 Task: Add an event with the title Second Conference: Industry Trade Show, date '2023/11/19', time 7:50 AM to 9:50 AMand add a description: The PIP Discussion will begin with a clear and concise explanation of the purpose and objectives of the performance improvement process. Participants will have a chance to understand the specific areas of concern and the expectations for improvement. The facilitator will ensure a supportive and non-judgmental environment, fostering open communication and active listening., put the event into Blue category . Add location for the event as: Brussels, Belgium, logged in from the account softage.8@softage.netand send the event invitation to softage.7@softage.net and softage.9@softage.net. Set a reminder for the event 1 hour before
Action: Mouse moved to (141, 168)
Screenshot: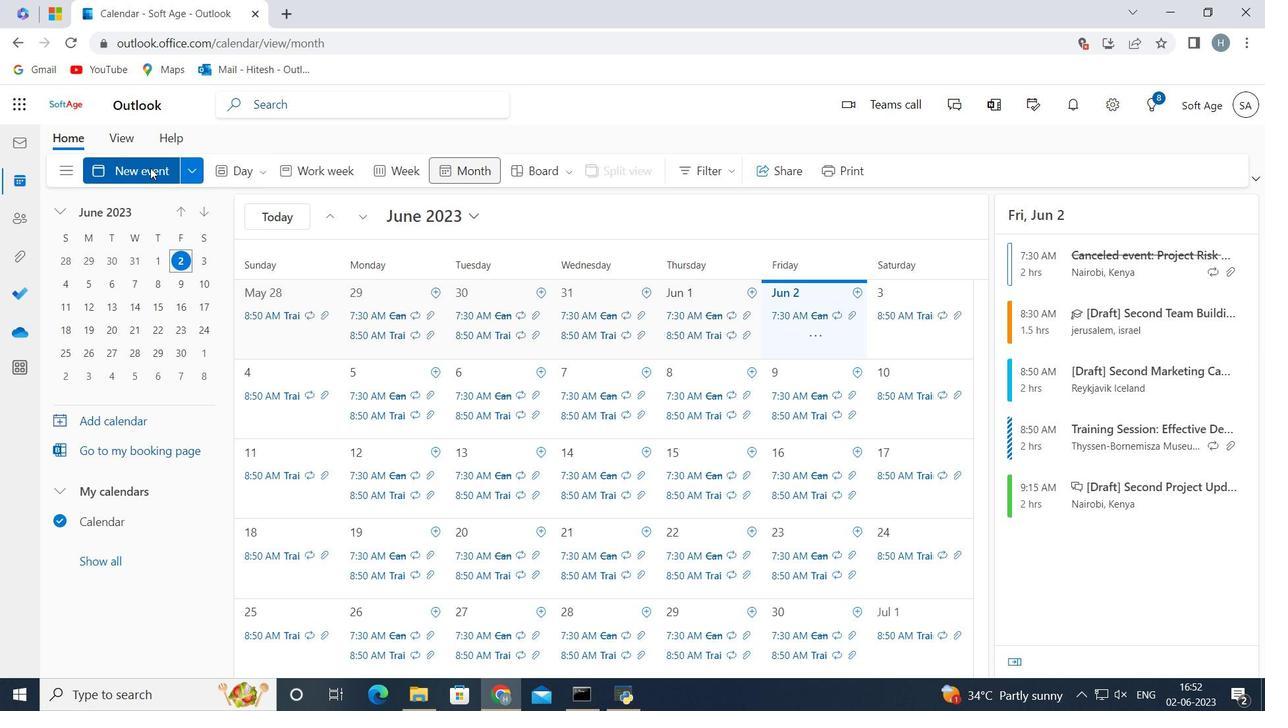
Action: Mouse pressed left at (141, 168)
Screenshot: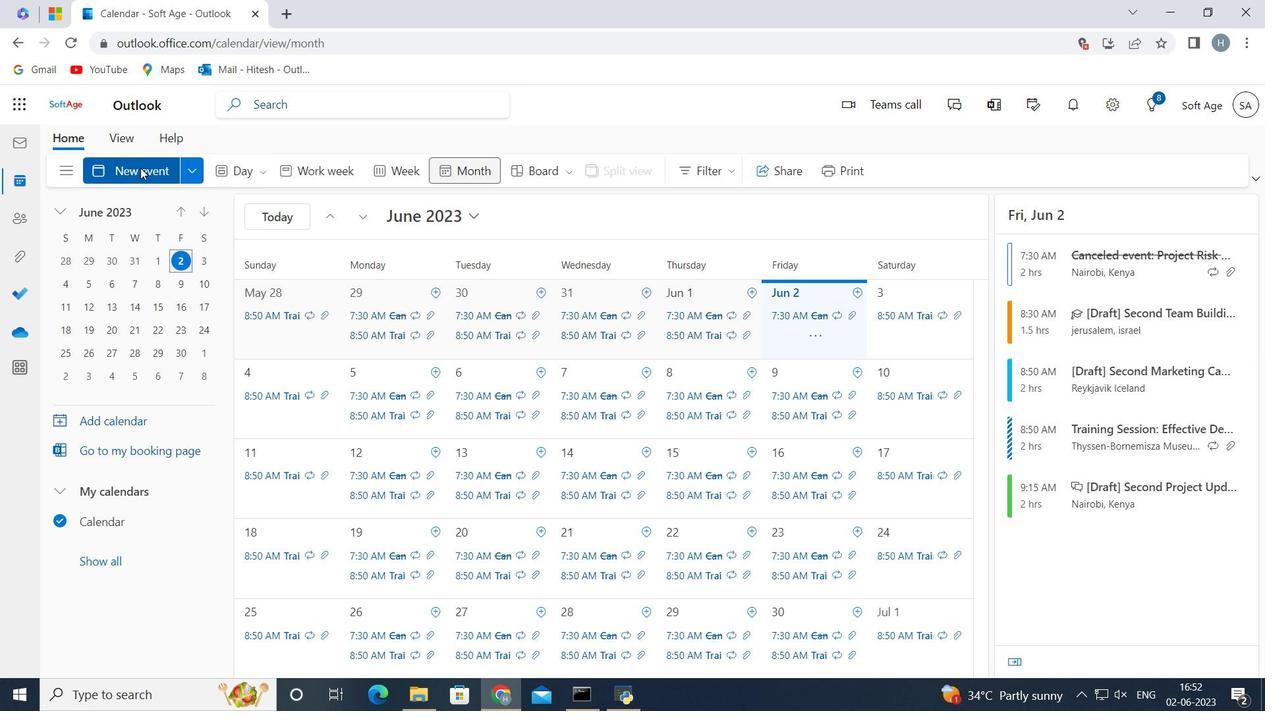 
Action: Mouse moved to (324, 270)
Screenshot: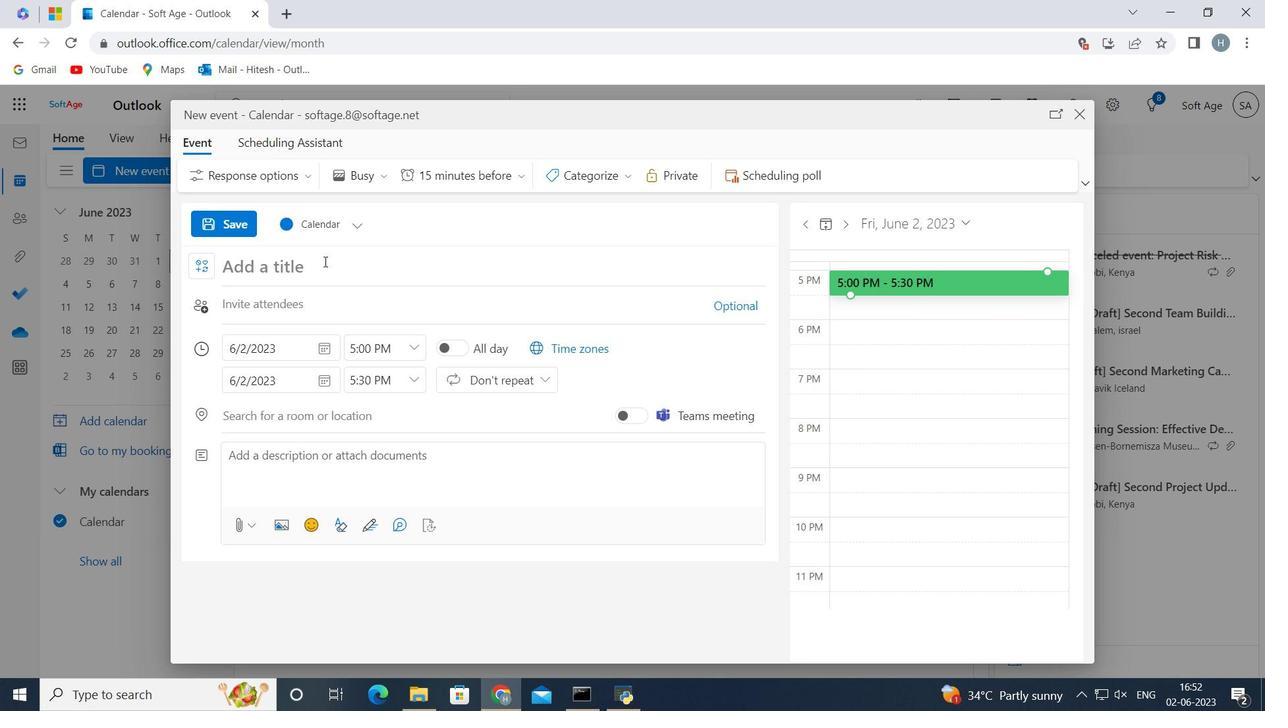 
Action: Key pressed <Key.shift>Second<Key.space><Key.shift>Conference<Key.shift_r>:<Key.space><Key.shift>Industry<Key.space><Key.shift>Trade<Key.space><Key.shift>Show<Key.space>
Screenshot: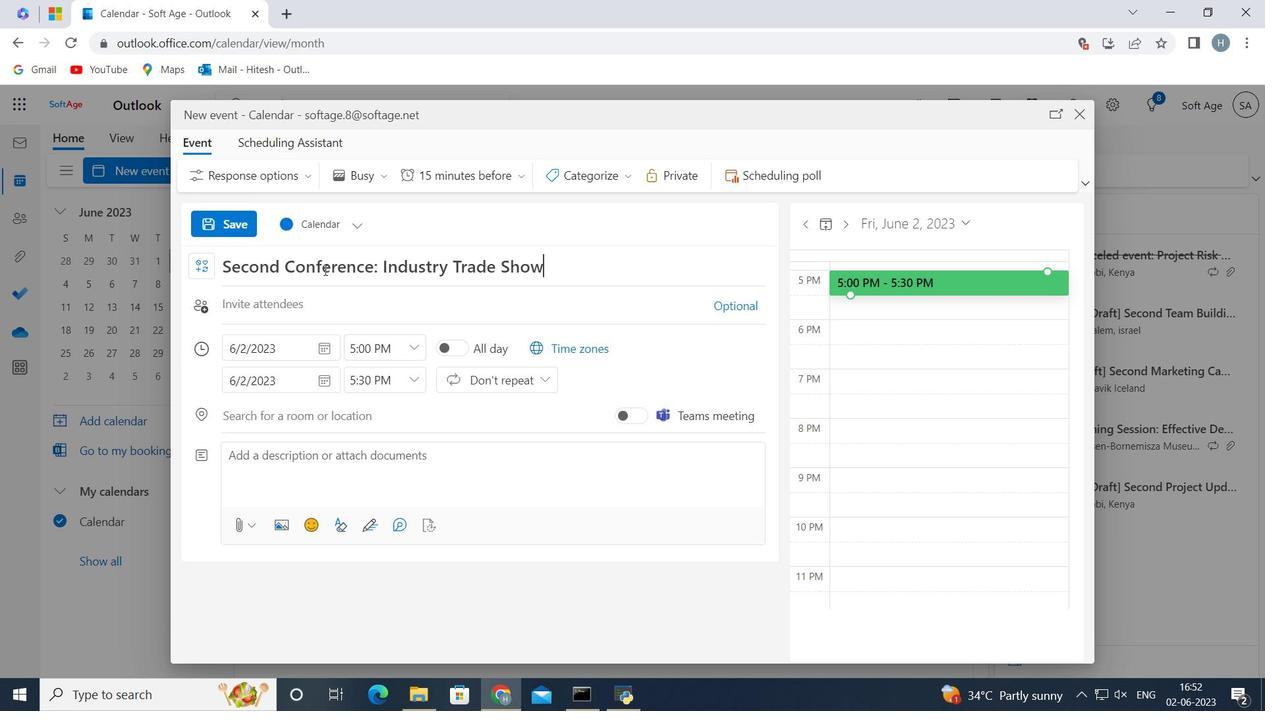 
Action: Mouse moved to (322, 346)
Screenshot: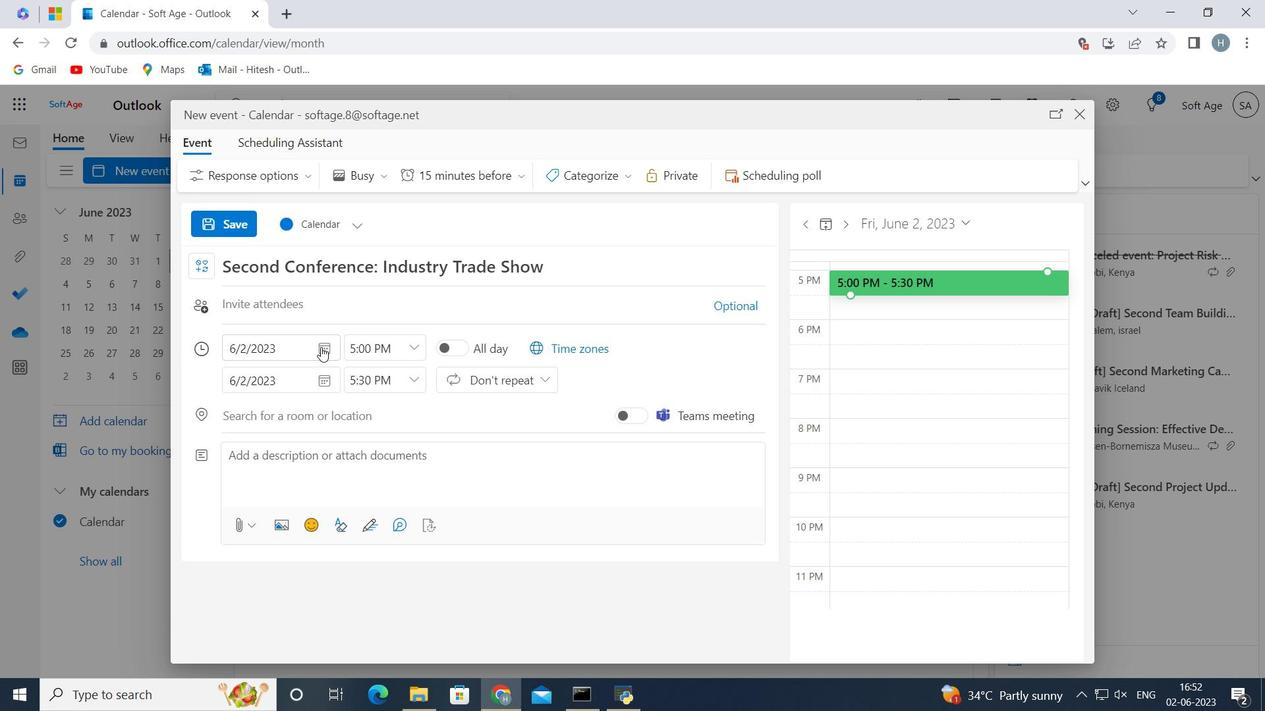 
Action: Mouse pressed left at (322, 346)
Screenshot: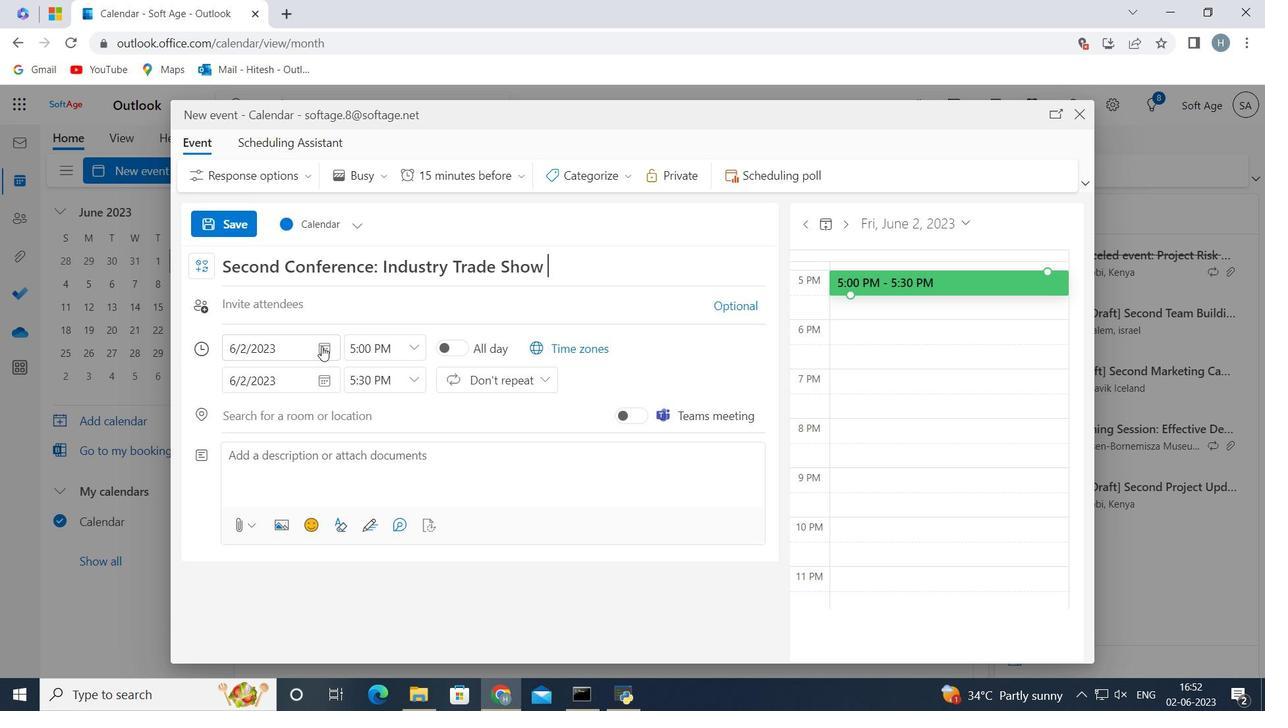 
Action: Mouse moved to (381, 382)
Screenshot: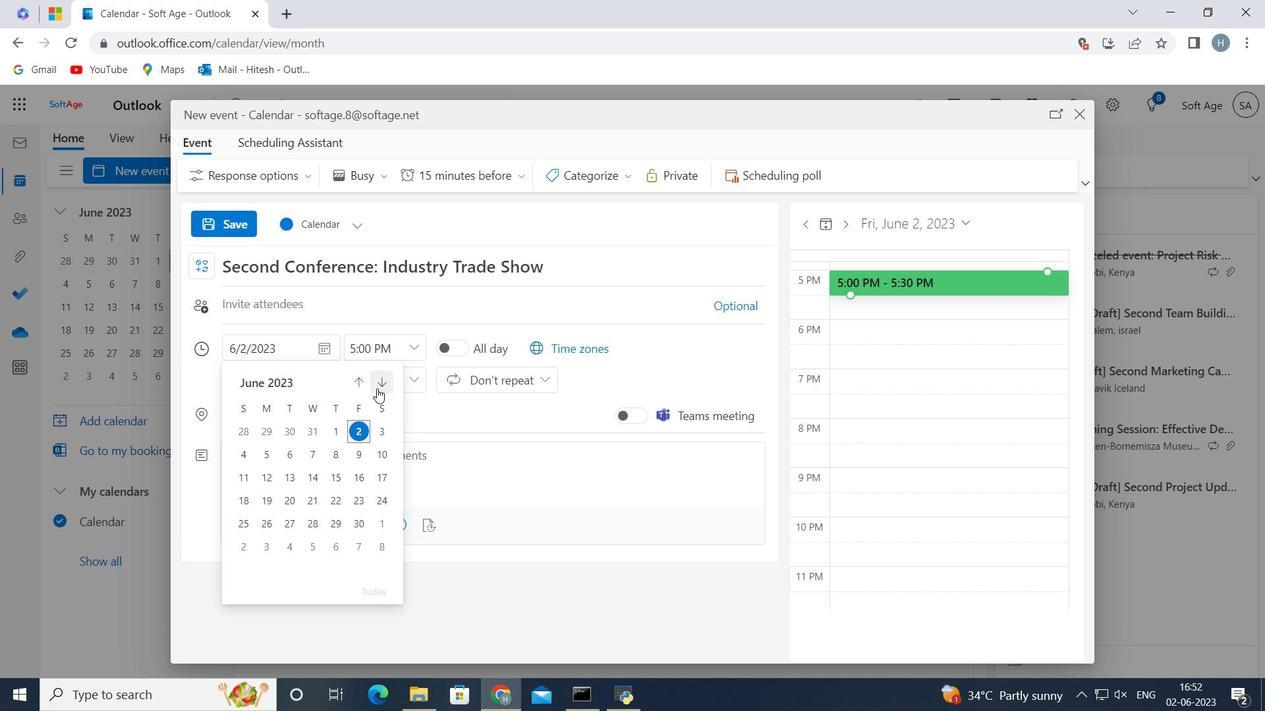 
Action: Mouse pressed left at (381, 382)
Screenshot: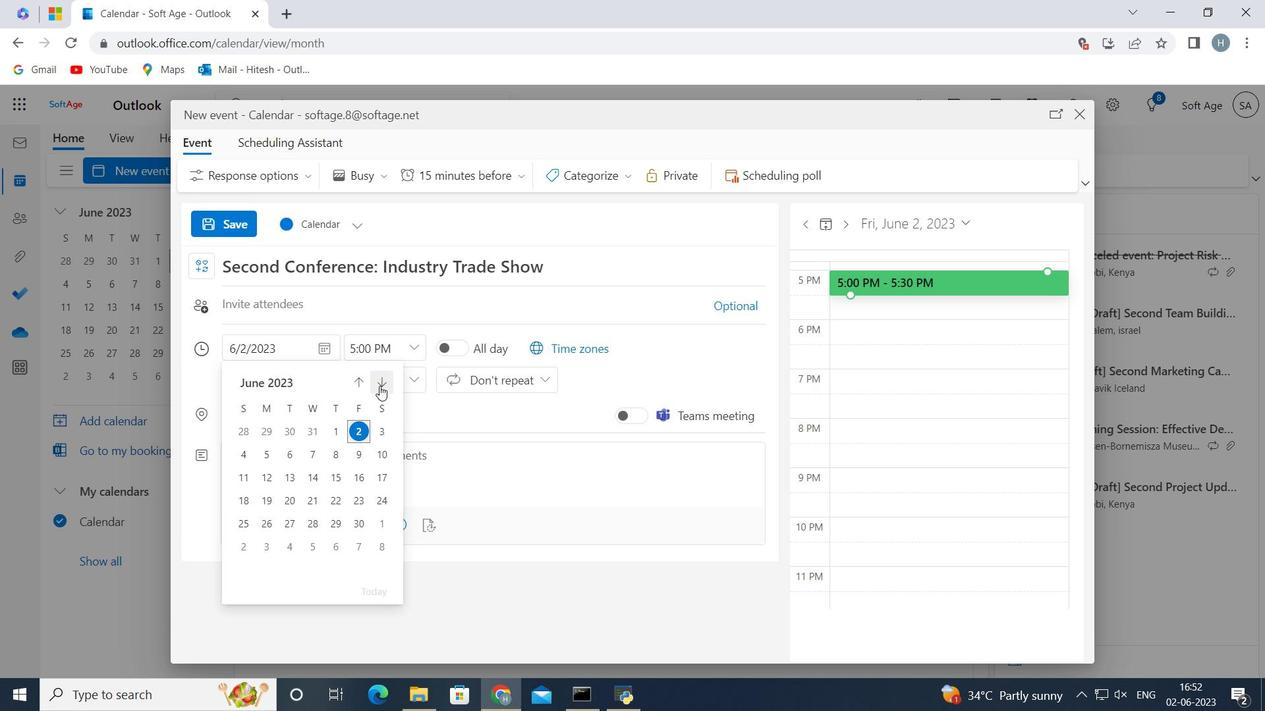 
Action: Mouse pressed left at (381, 382)
Screenshot: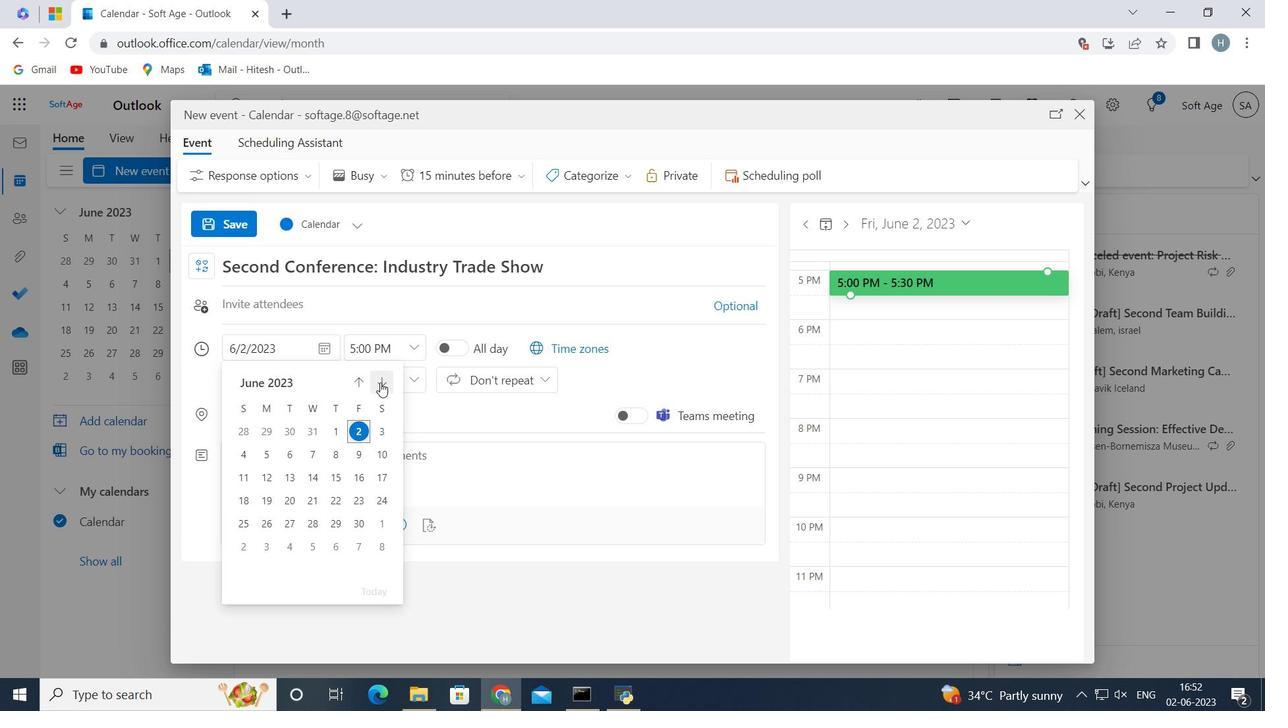 
Action: Mouse pressed left at (381, 382)
Screenshot: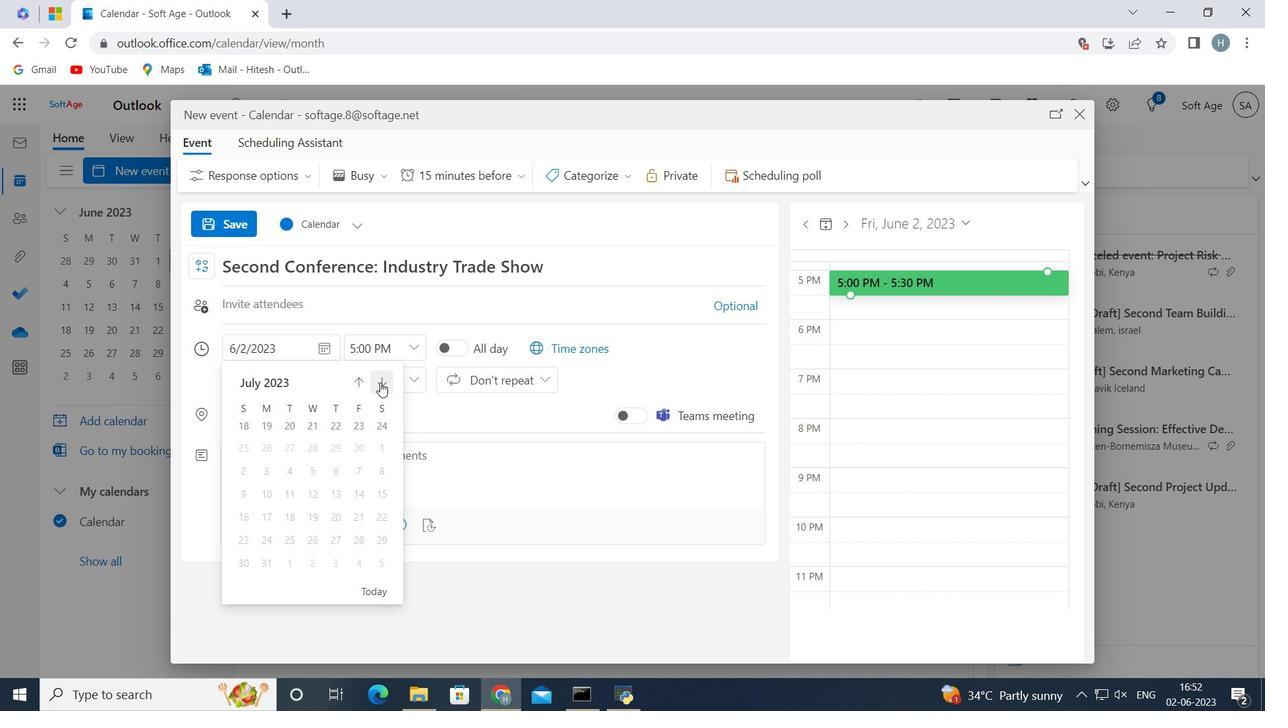 
Action: Mouse pressed left at (381, 382)
Screenshot: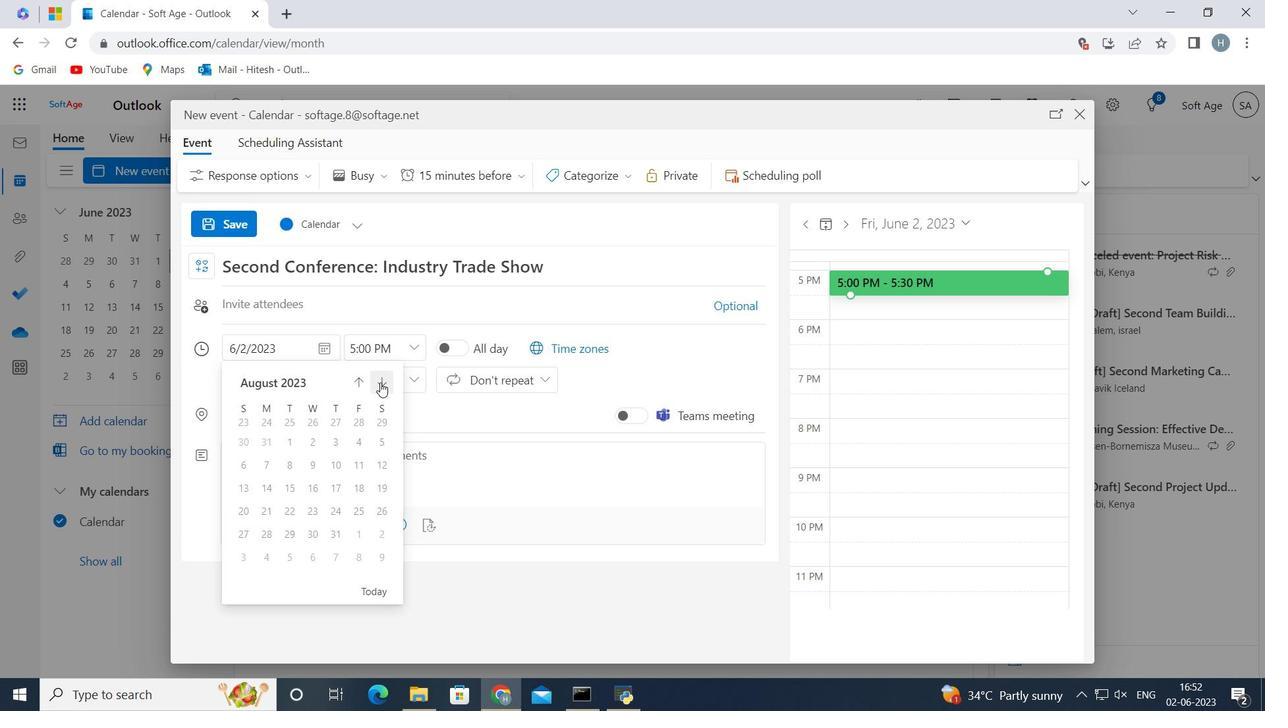 
Action: Mouse pressed left at (381, 382)
Screenshot: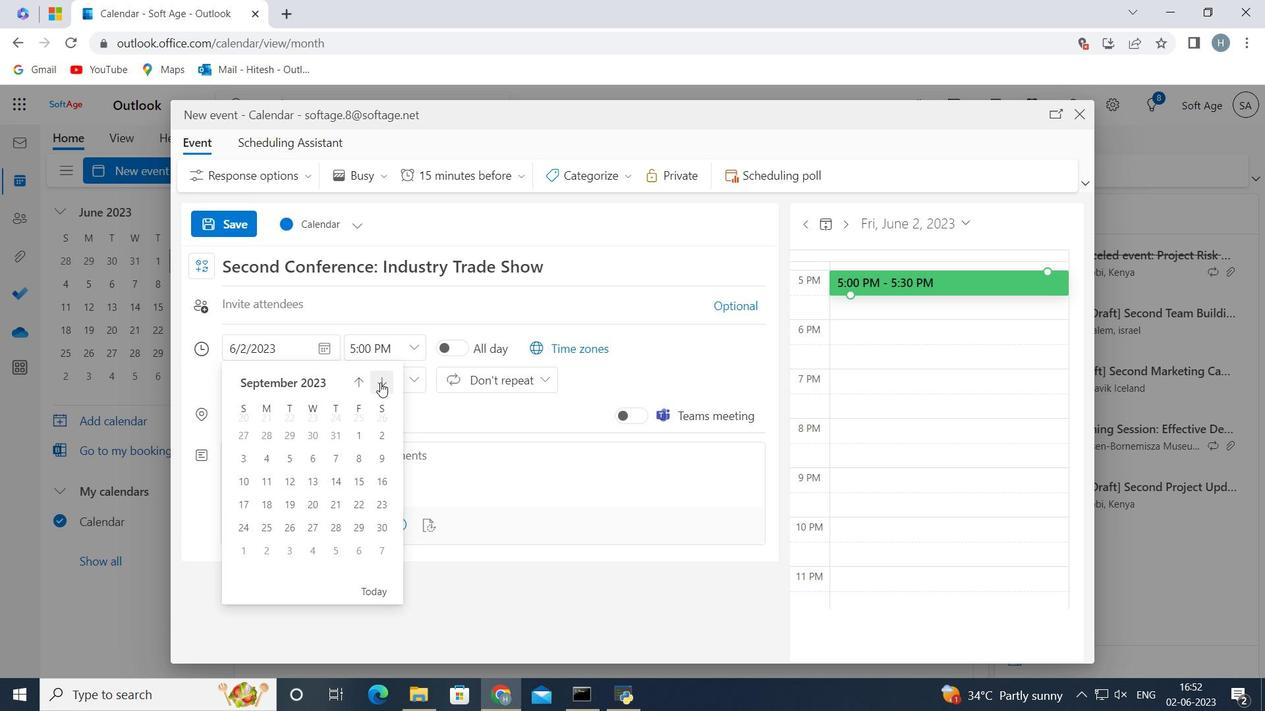 
Action: Mouse moved to (245, 505)
Screenshot: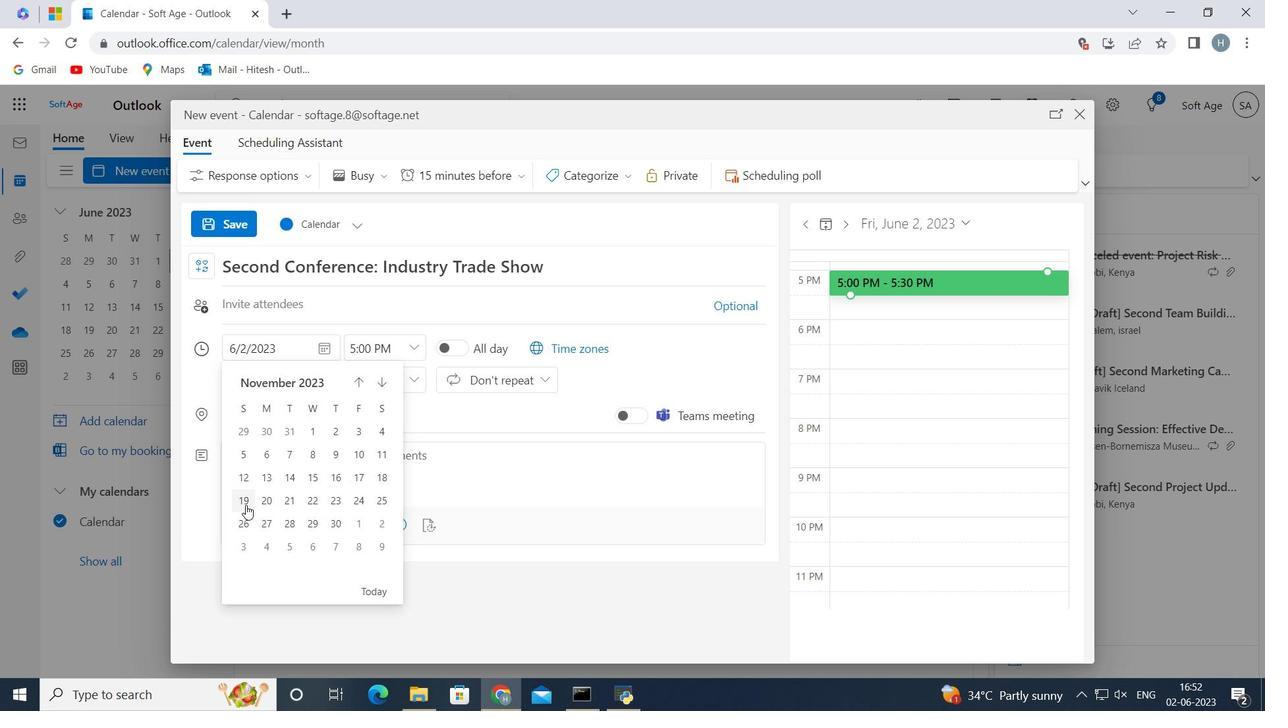 
Action: Mouse pressed left at (245, 505)
Screenshot: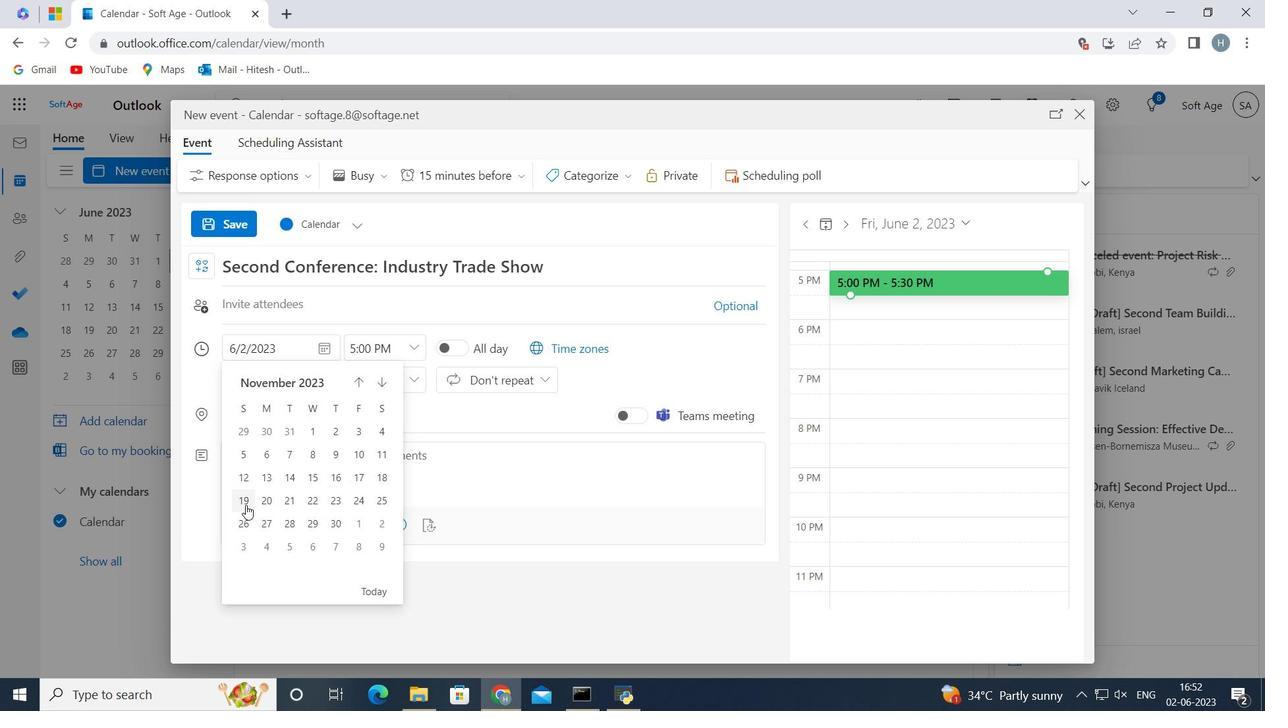 
Action: Mouse moved to (416, 352)
Screenshot: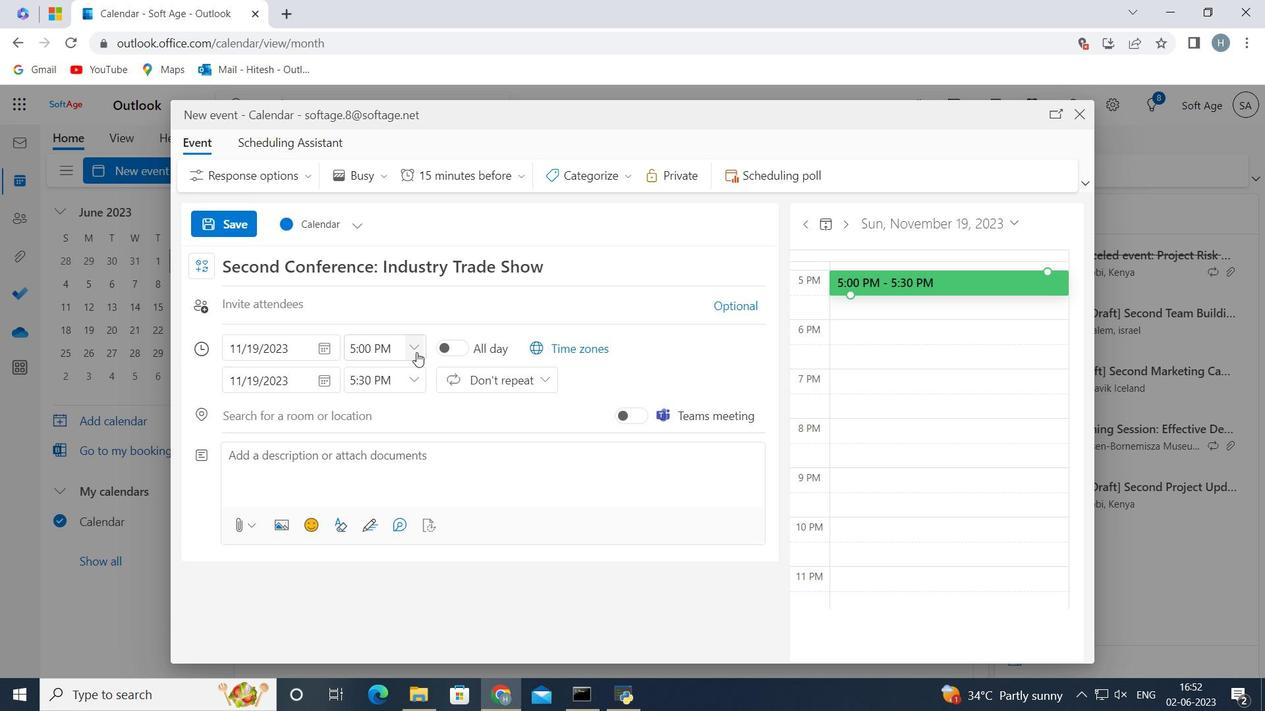 
Action: Mouse pressed left at (416, 352)
Screenshot: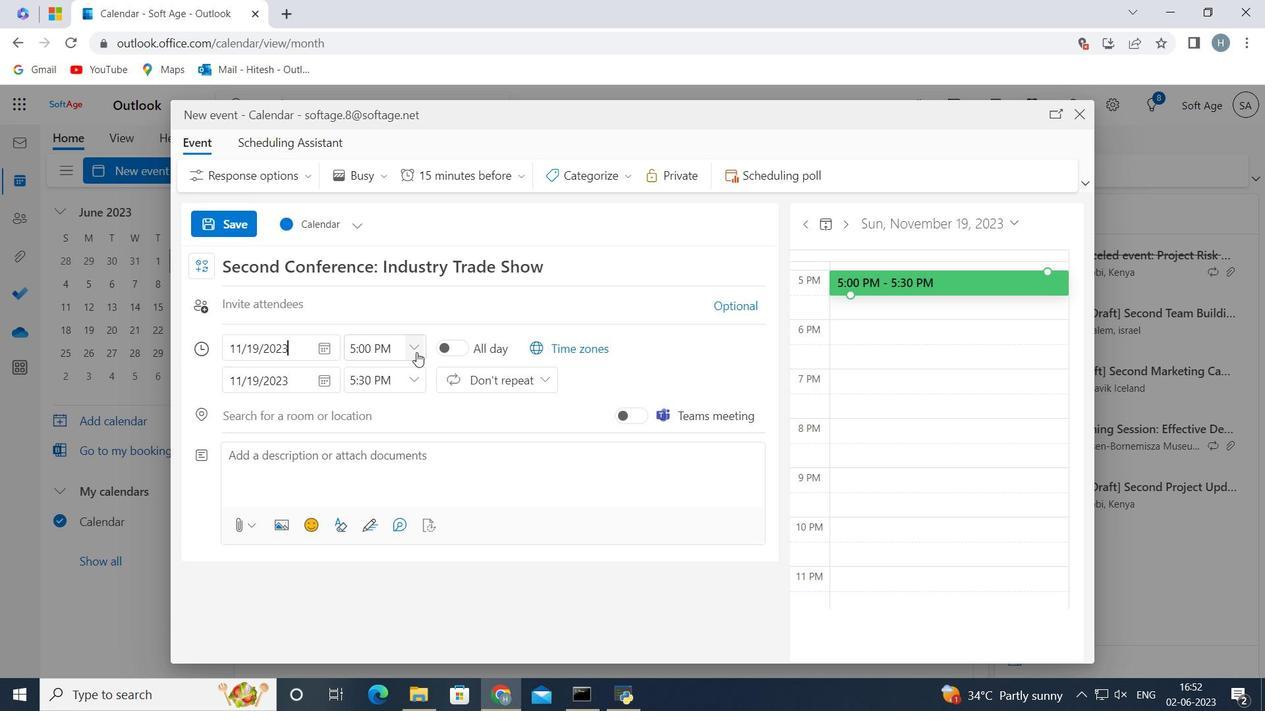 
Action: Mouse moved to (436, 439)
Screenshot: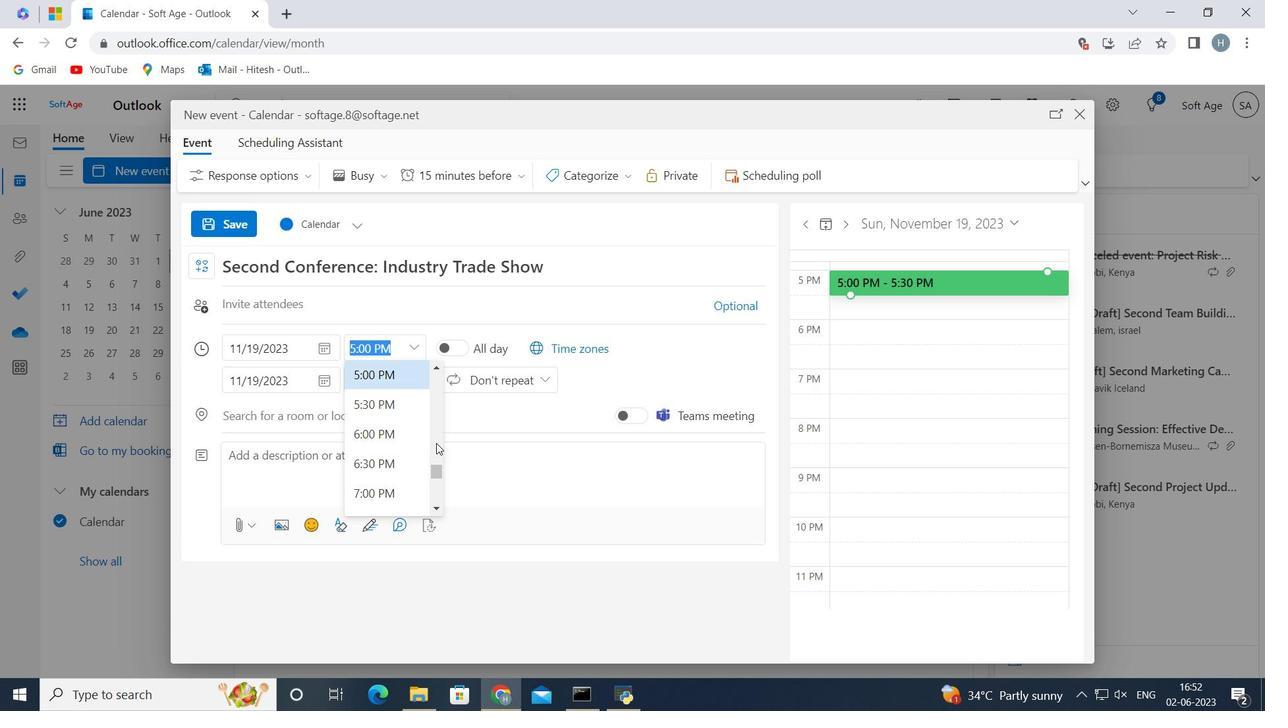 
Action: Mouse pressed left at (436, 439)
Screenshot: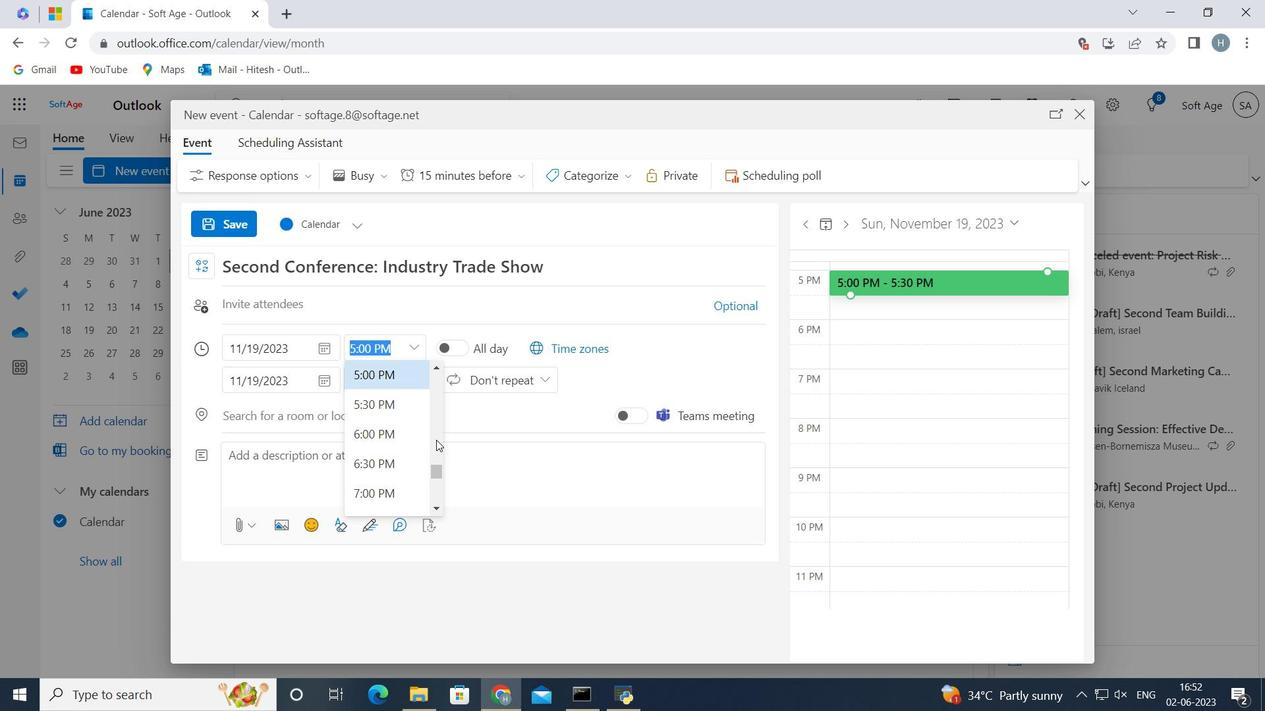 
Action: Mouse moved to (436, 415)
Screenshot: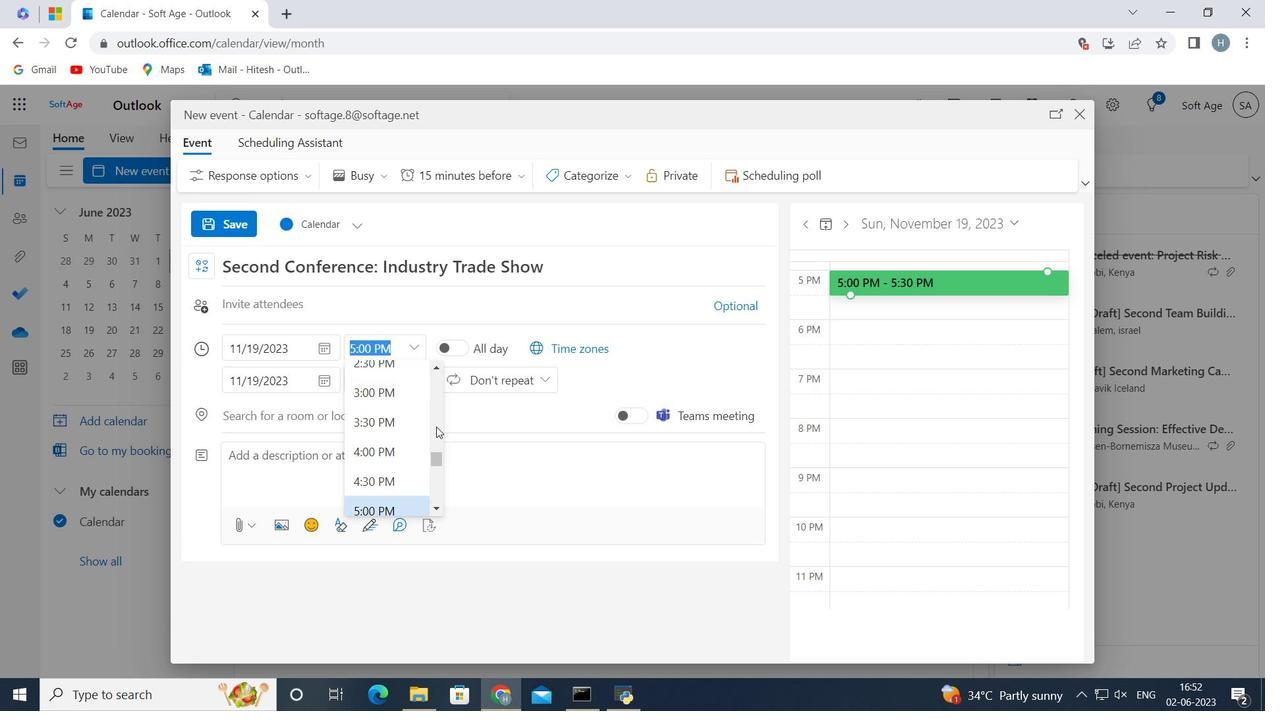 
Action: Mouse pressed left at (436, 415)
Screenshot: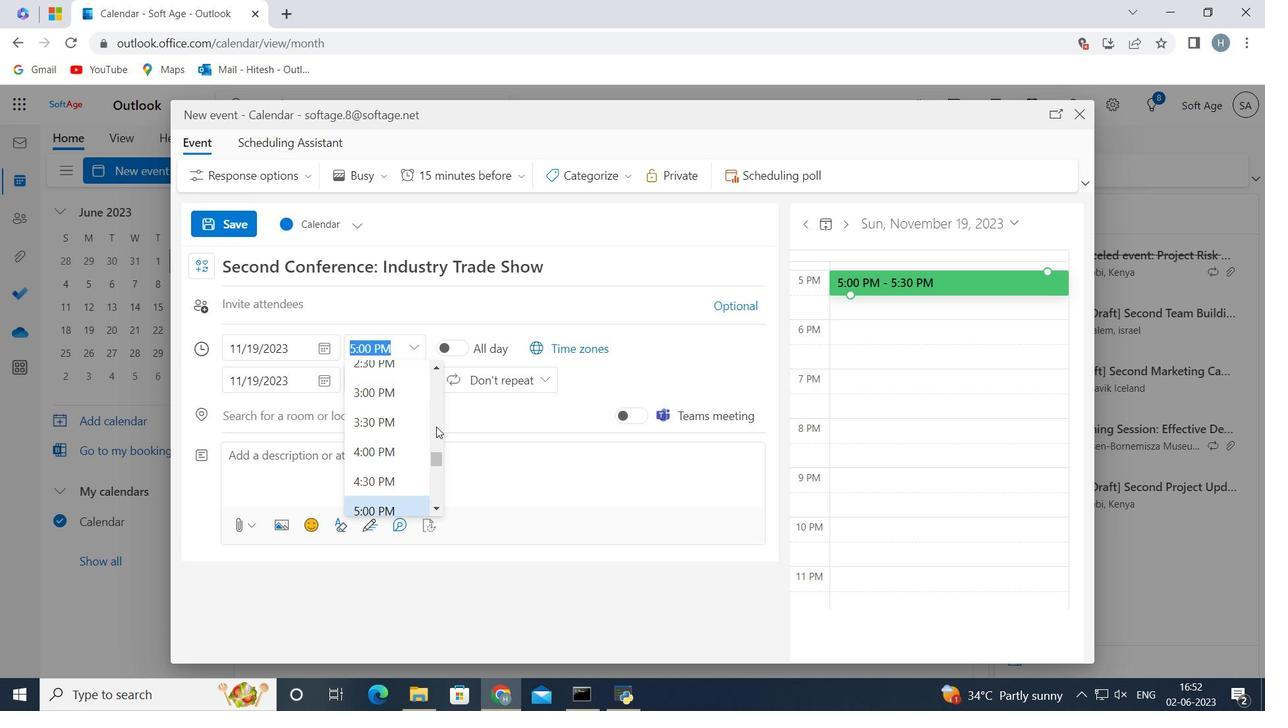 
Action: Mouse moved to (437, 400)
Screenshot: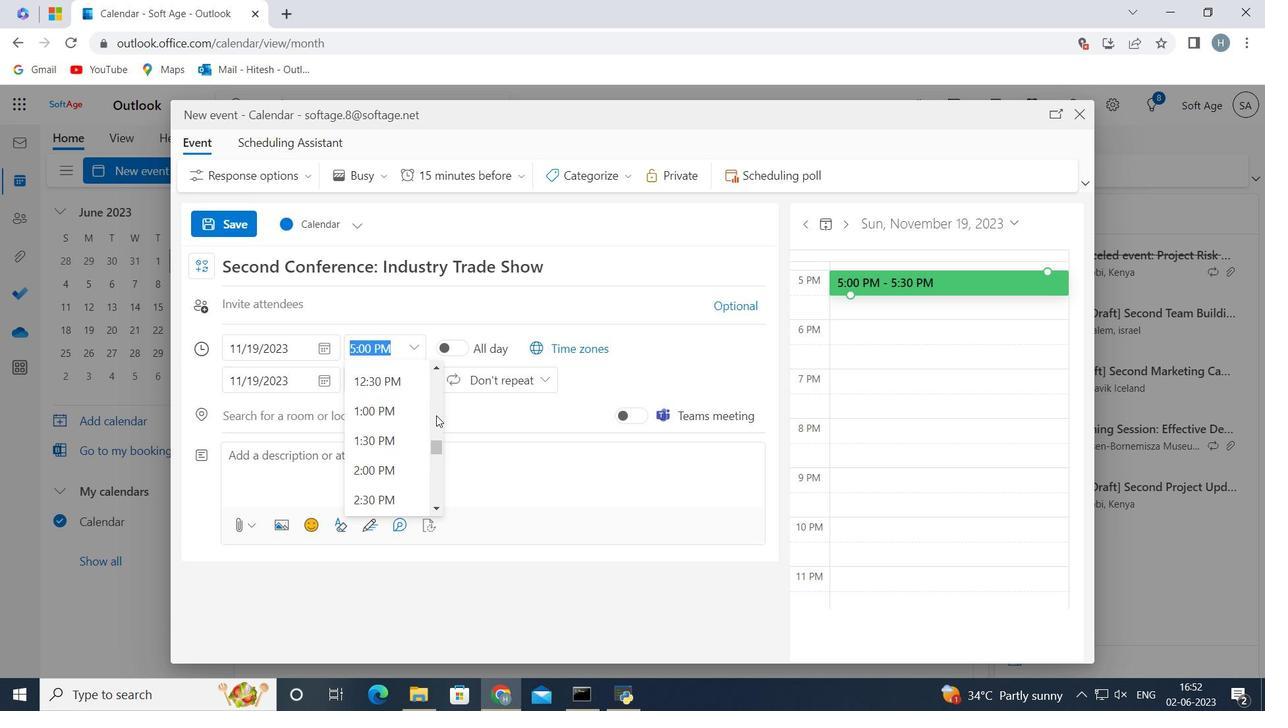 
Action: Mouse pressed left at (437, 400)
Screenshot: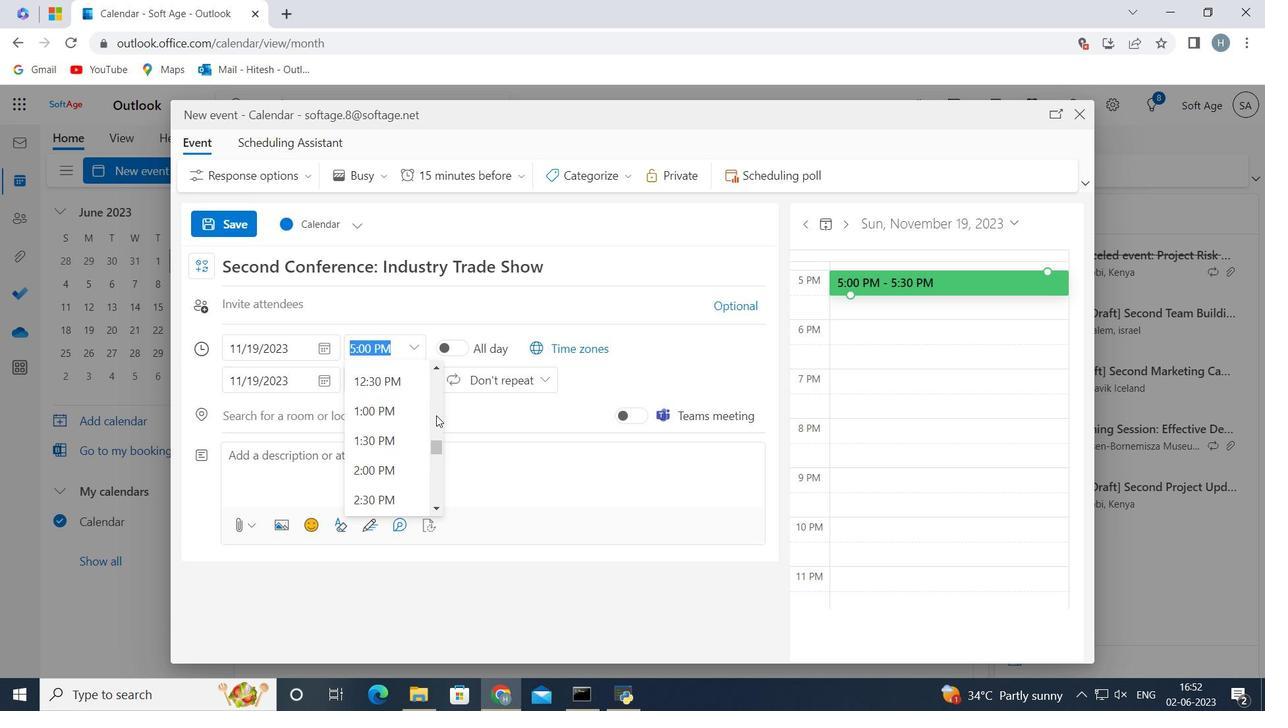 
Action: Mouse moved to (437, 394)
Screenshot: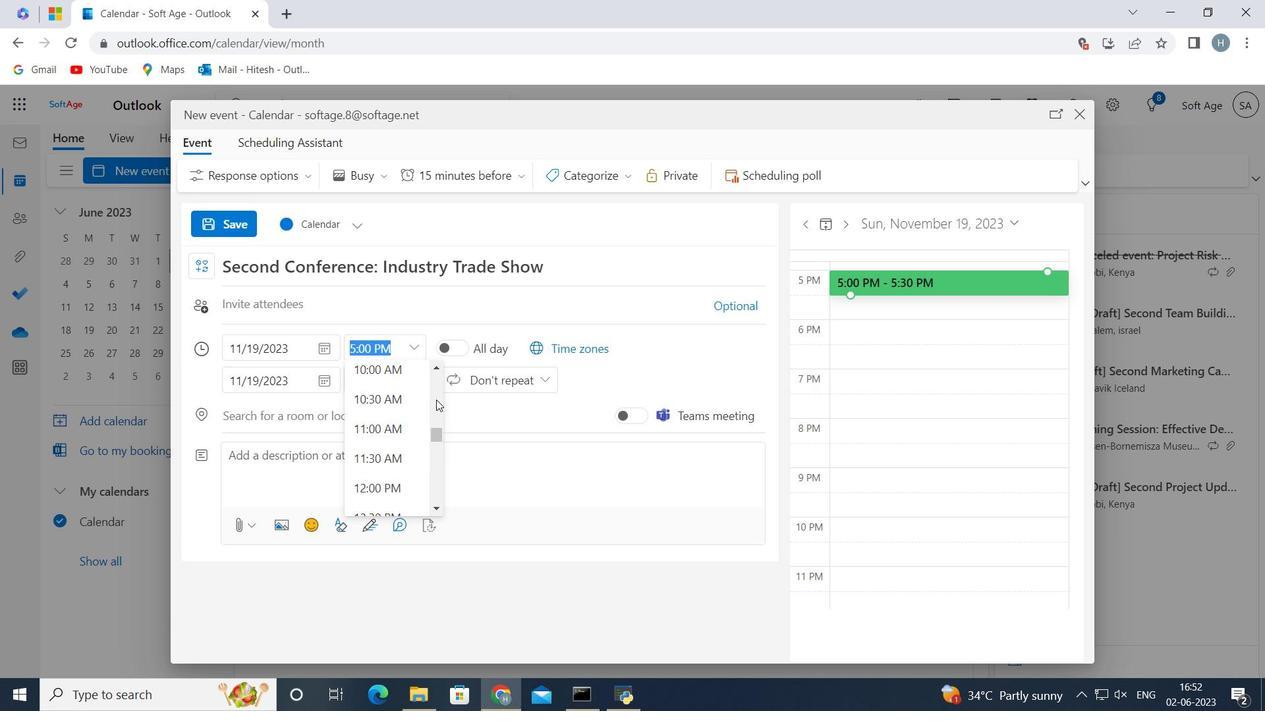 
Action: Mouse pressed left at (437, 394)
Screenshot: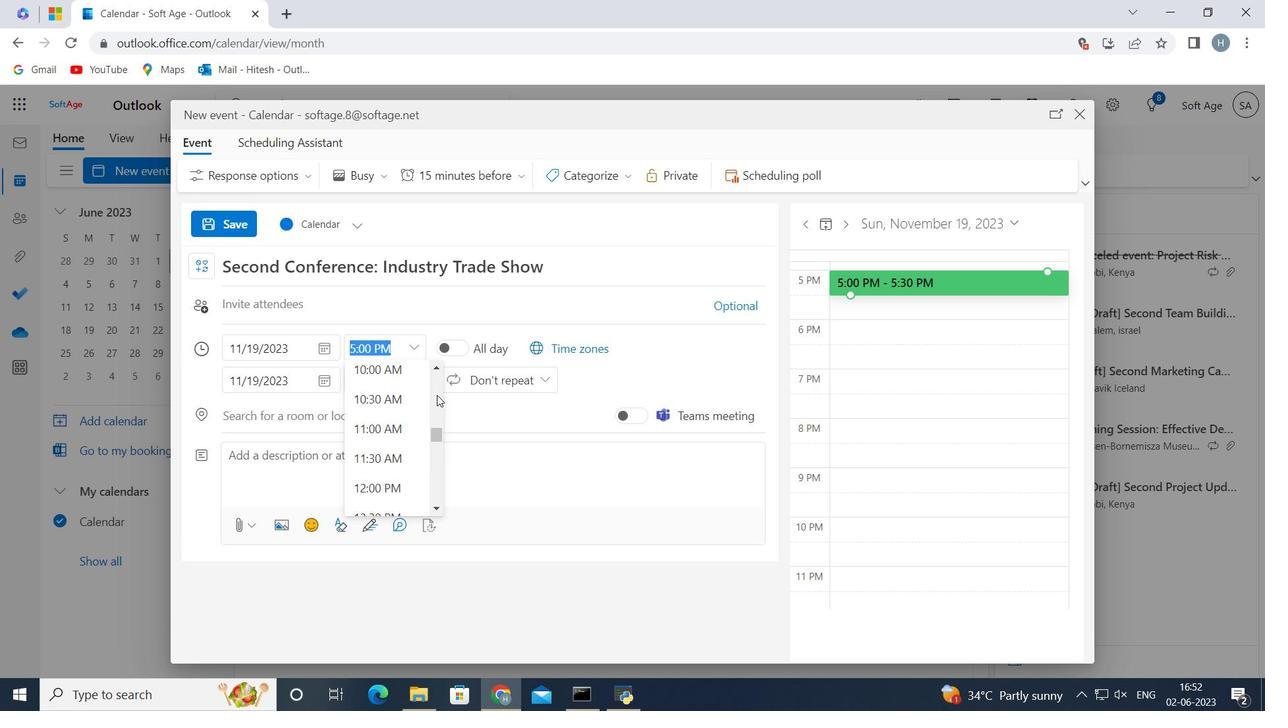 
Action: Mouse moved to (432, 386)
Screenshot: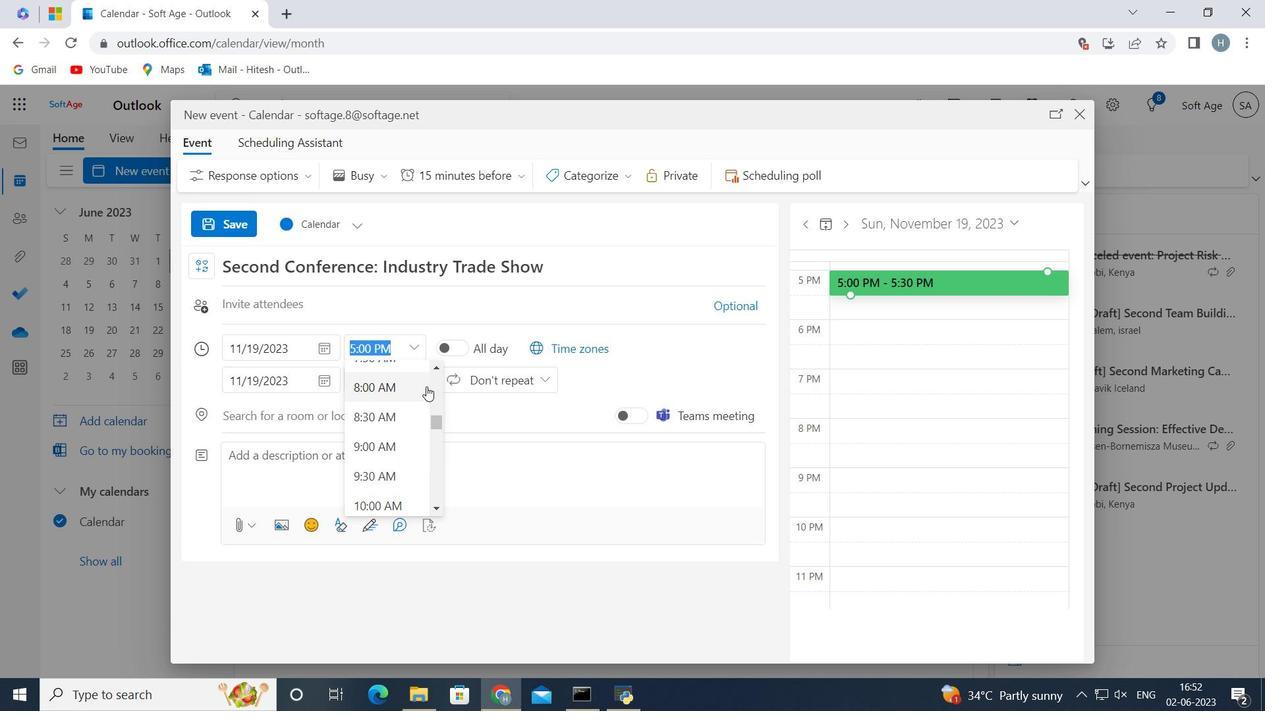 
Action: Mouse pressed left at (432, 386)
Screenshot: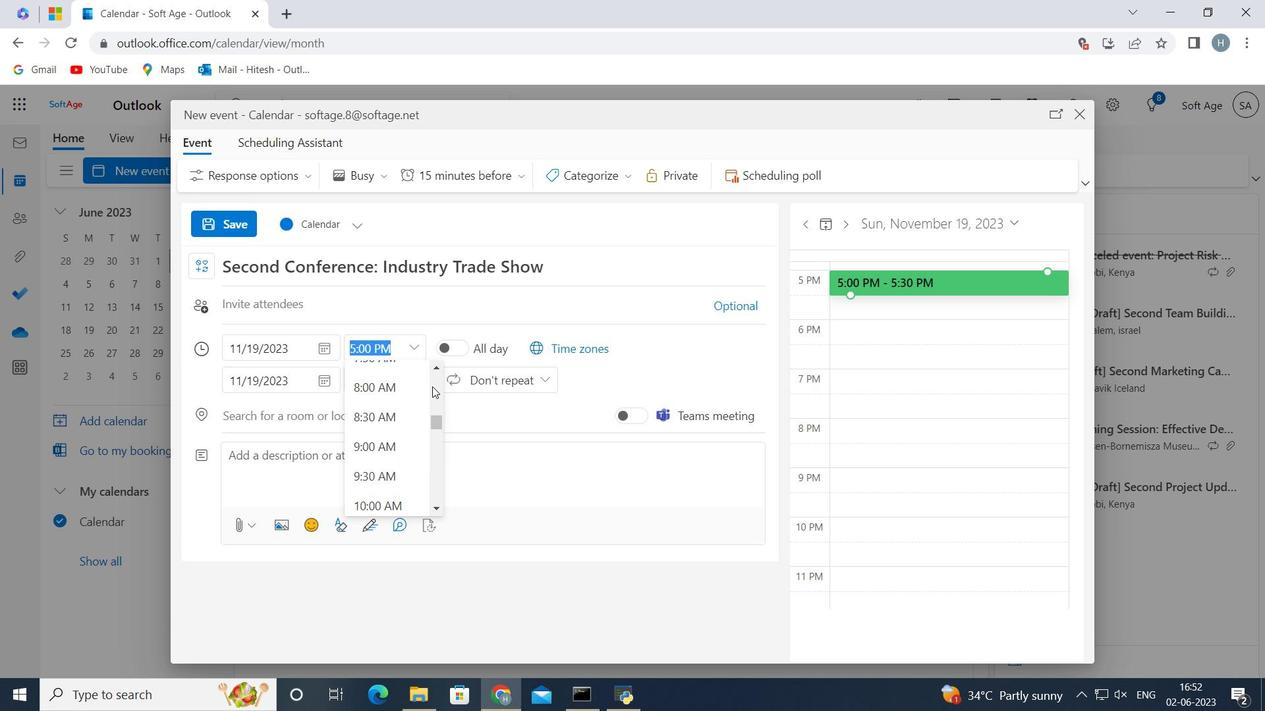 
Action: Mouse moved to (377, 492)
Screenshot: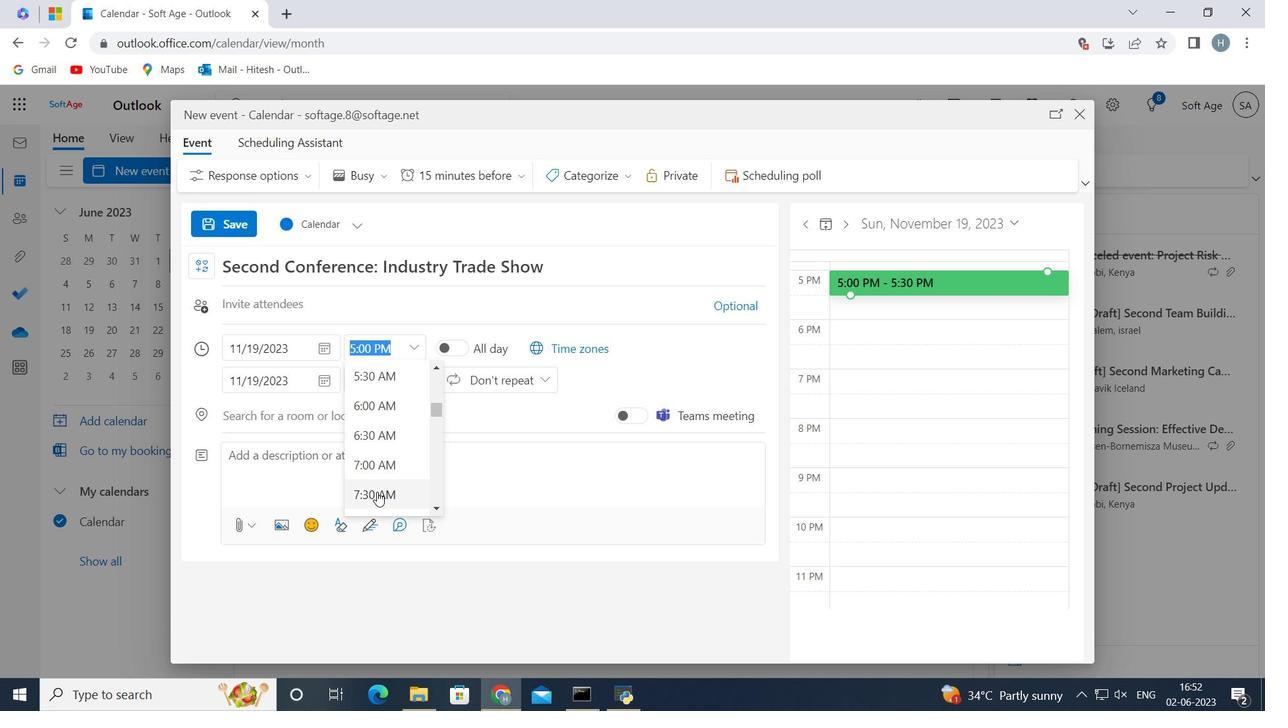 
Action: Mouse pressed left at (377, 492)
Screenshot: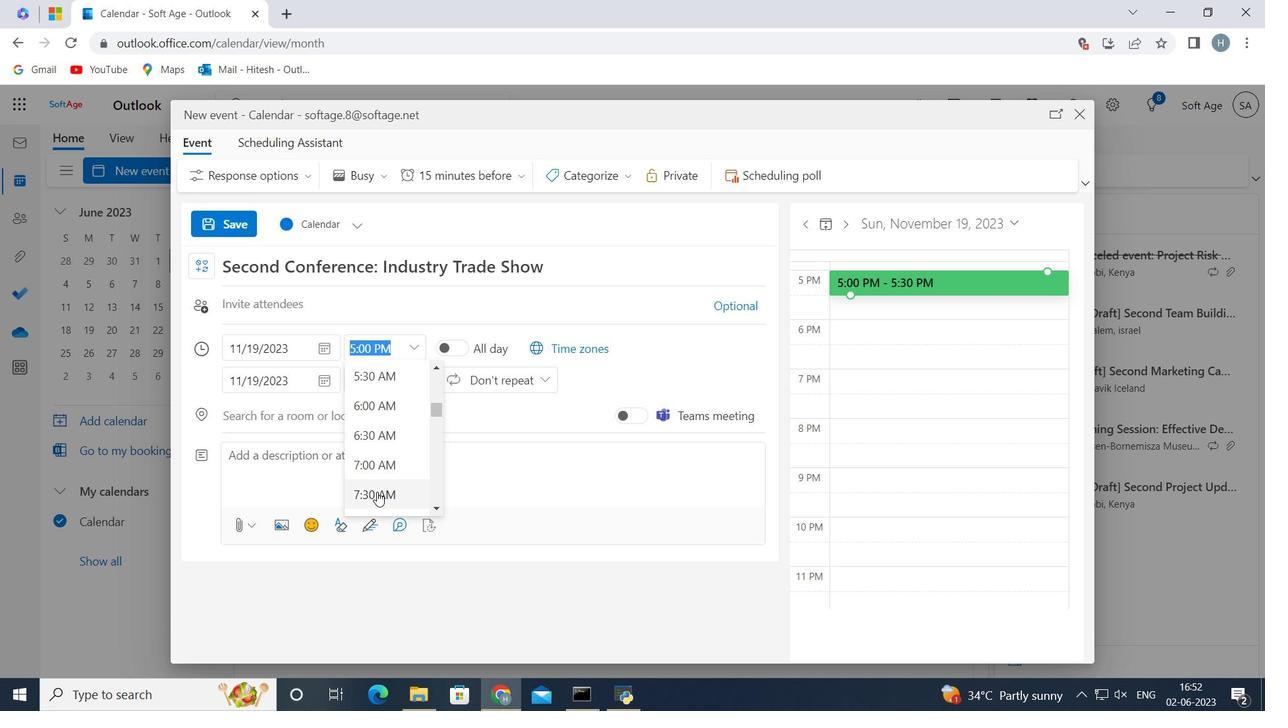 
Action: Mouse moved to (385, 346)
Screenshot: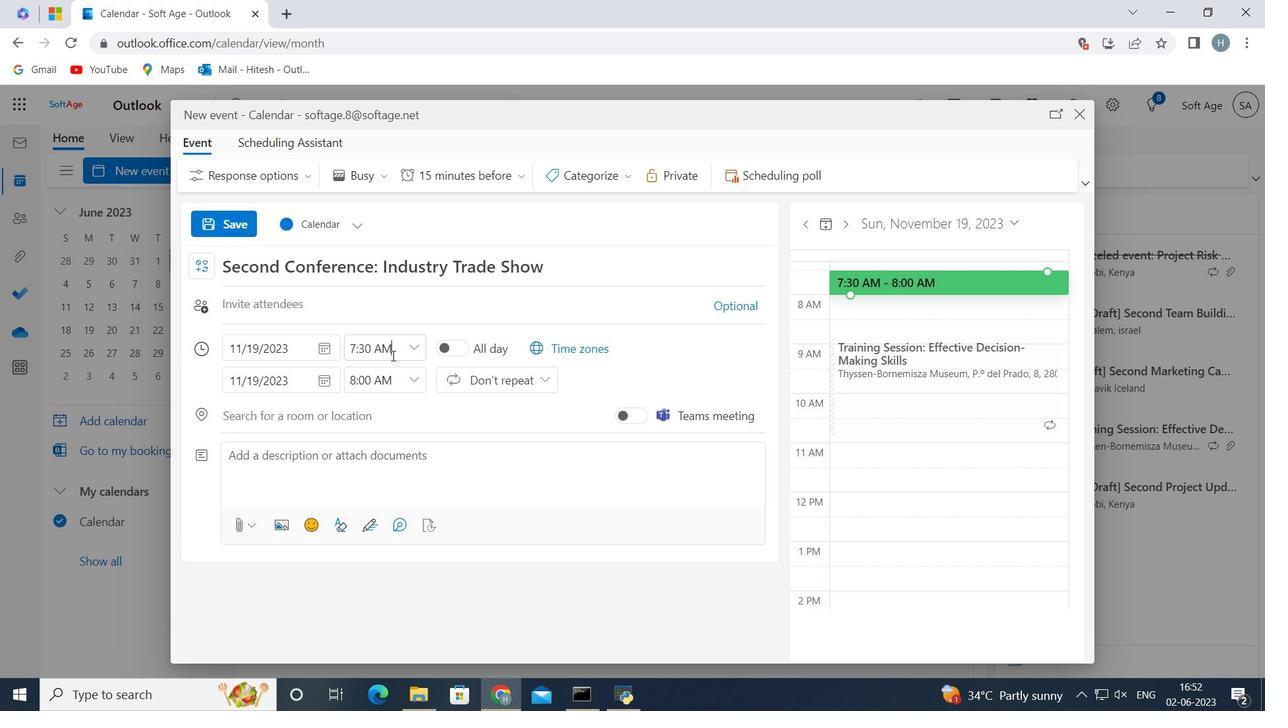 
Action: Key pressed <Key.left><Key.left><Key.left><Key.backspace><Key.backspace>50
Screenshot: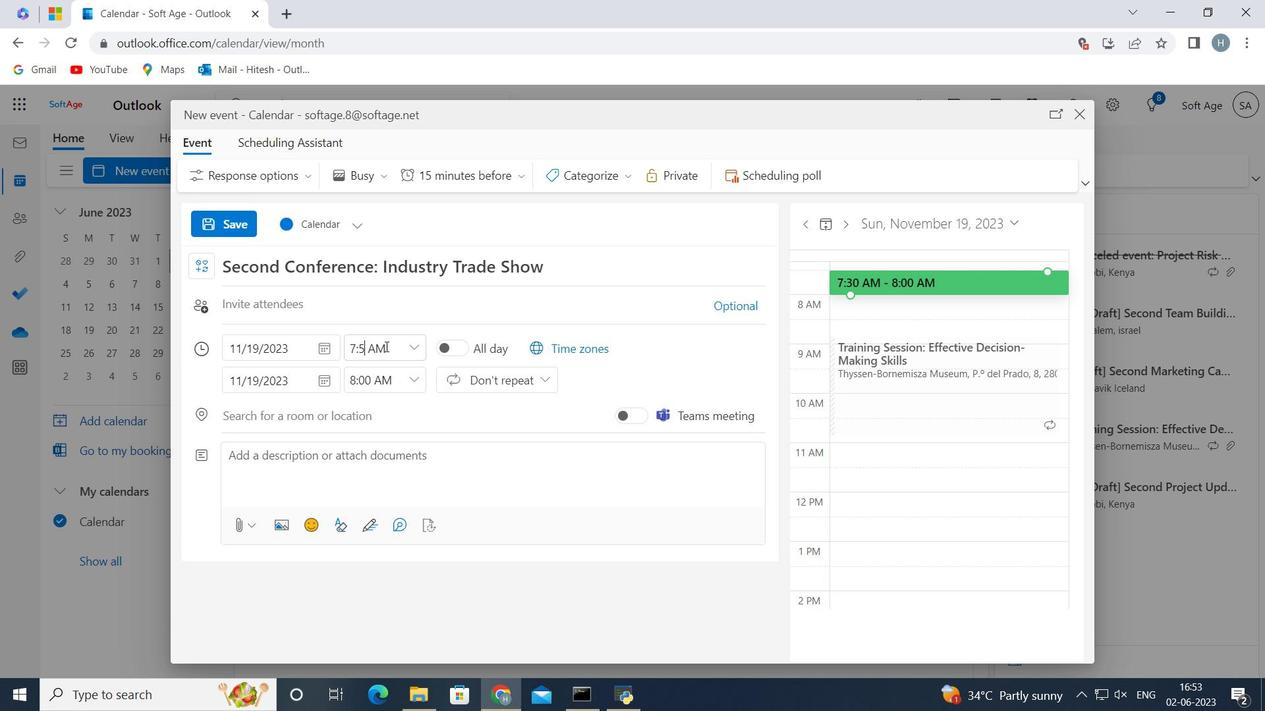 
Action: Mouse moved to (422, 379)
Screenshot: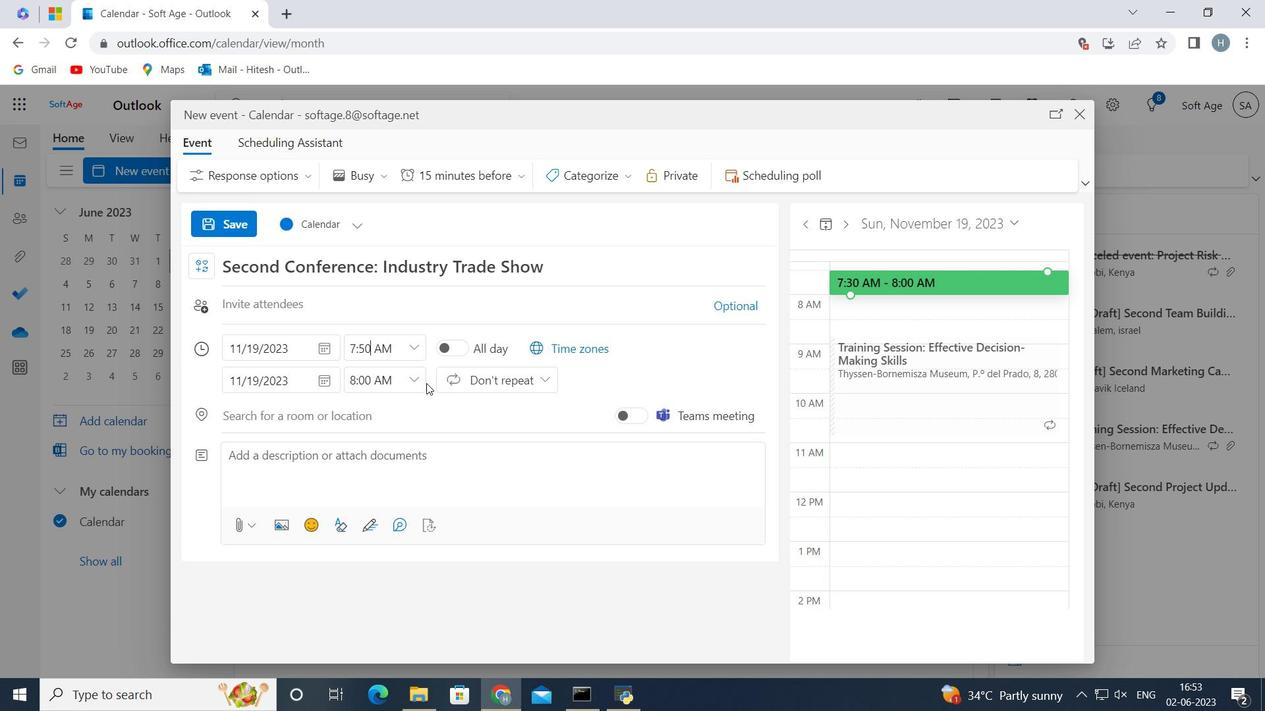 
Action: Mouse pressed left at (422, 379)
Screenshot: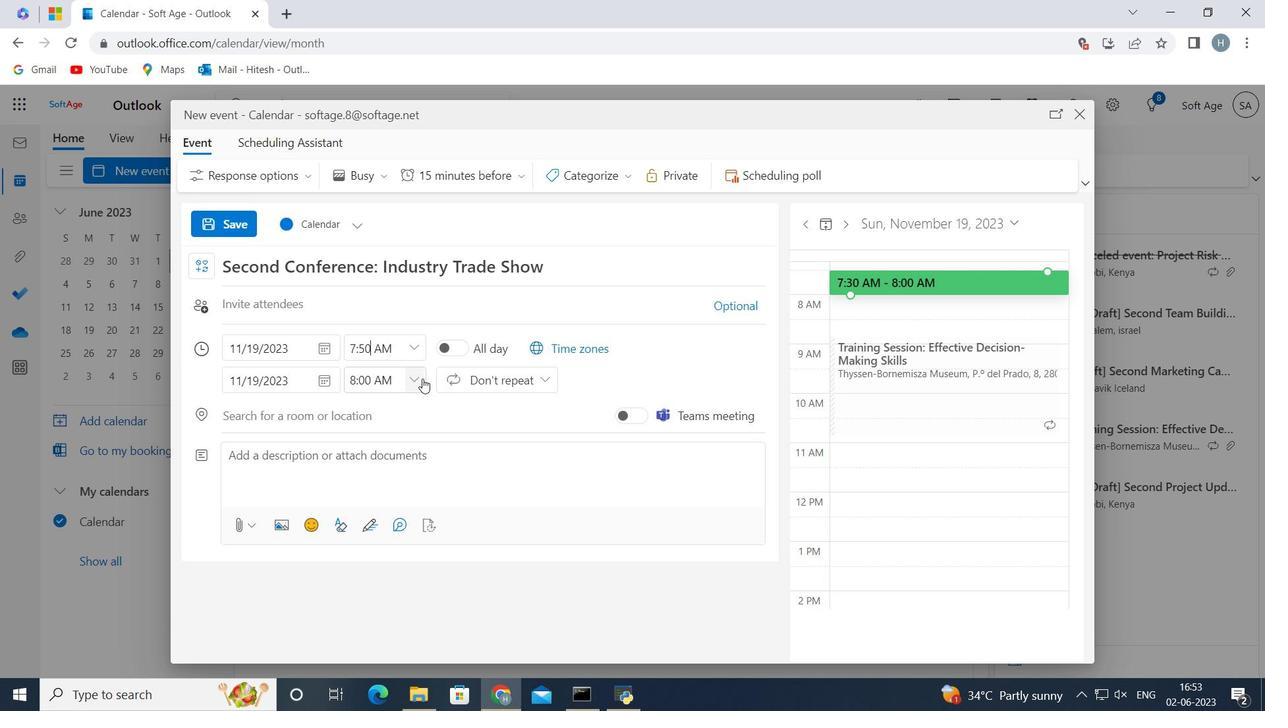 
Action: Mouse moved to (417, 497)
Screenshot: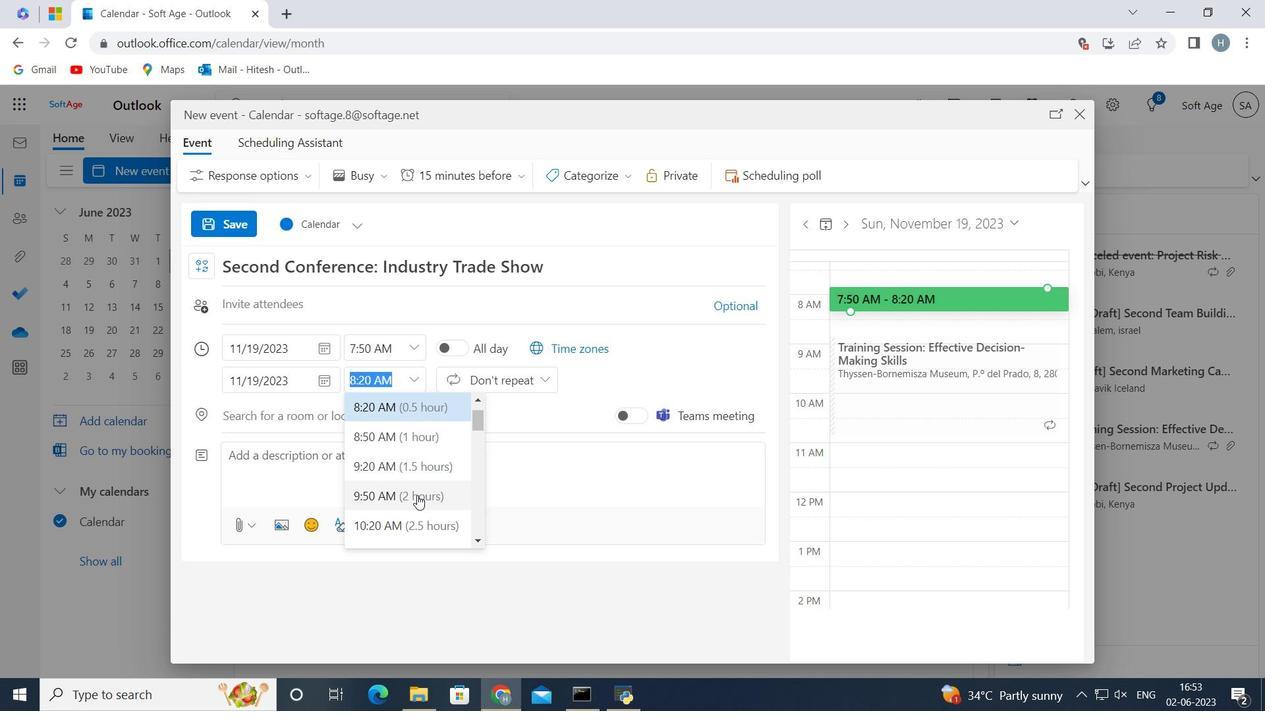 
Action: Mouse pressed left at (417, 497)
Screenshot: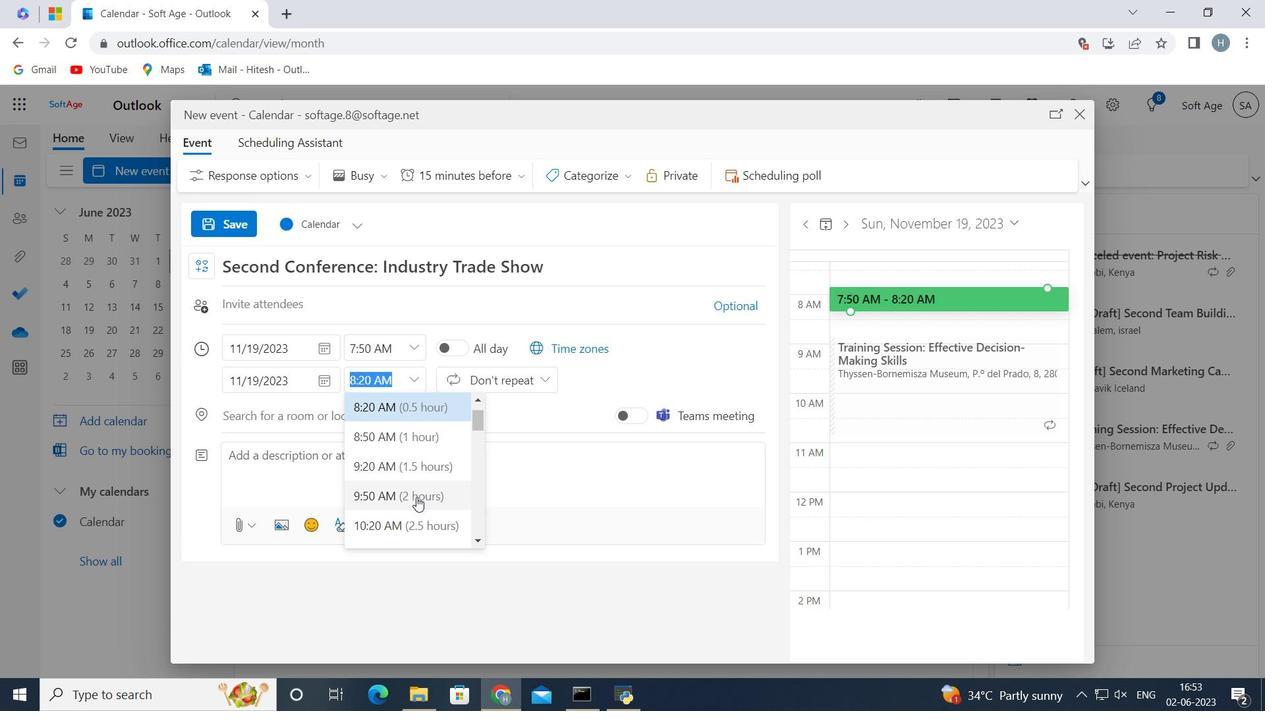 
Action: Mouse moved to (330, 449)
Screenshot: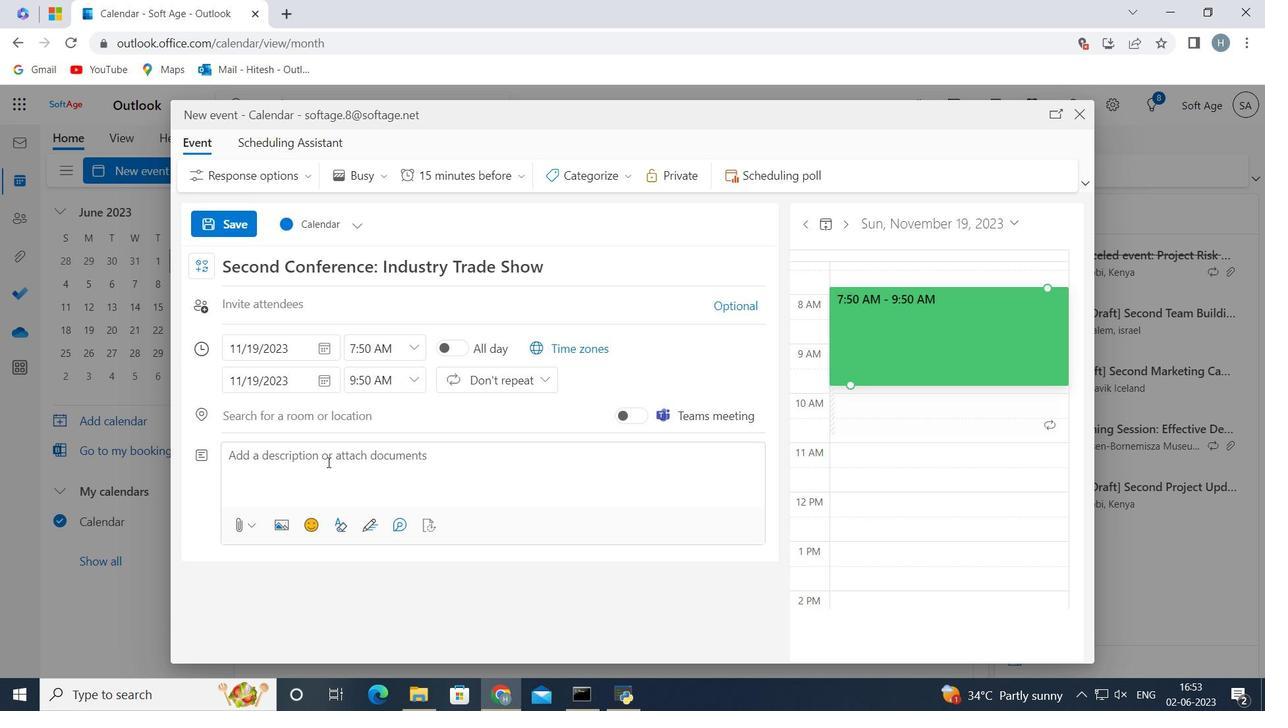 
Action: Mouse pressed left at (330, 449)
Screenshot: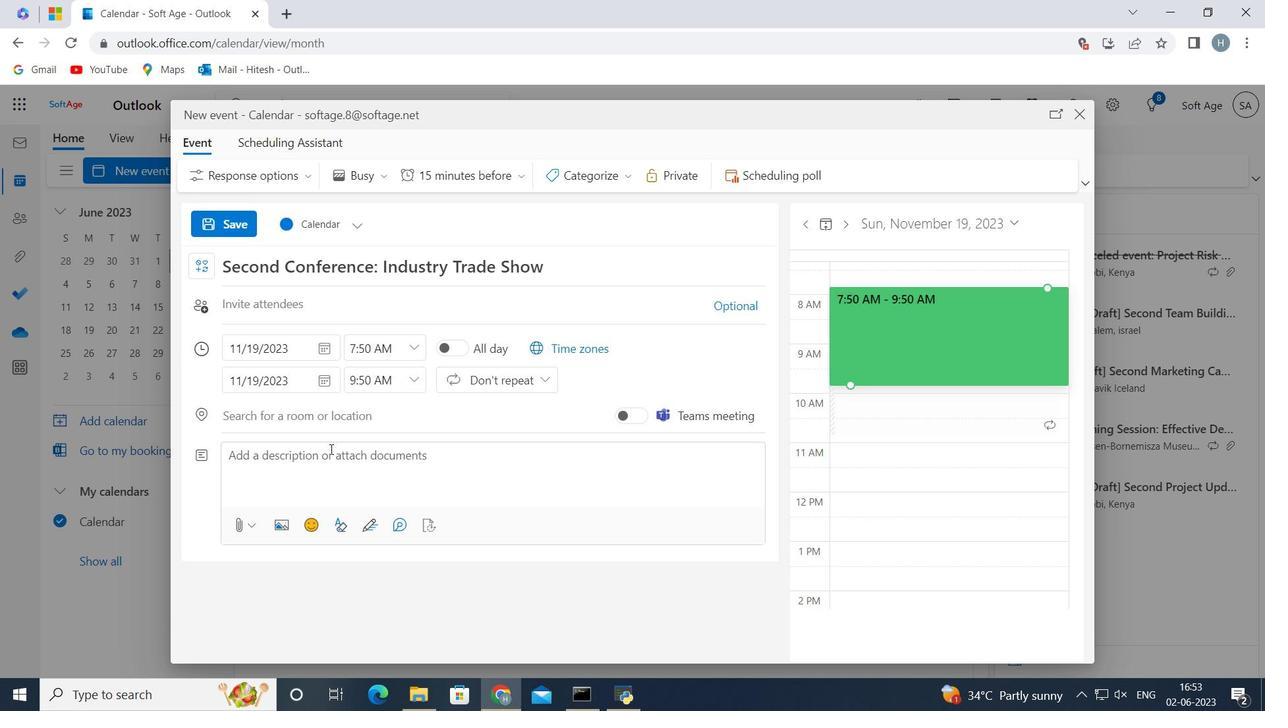 
Action: Key pressed <Key.shift>The<Key.space><Key.shift_r>PIP<Key.space><Key.shift>Discussion<Key.space>will<Key.space>begin<Key.space>with<Key.space>a<Key.space>clear<Key.space>and<Key.space>concise<Key.space>explanation<Key.space>of<Key.space>the<Key.space>purpose<Key.space>and<Key.space>objectives<Key.space>of<Key.space>the<Key.space>performance<Key.space>improvement<Key.space>process,<Key.space><Key.shift_r>Participants<Key.space>will<Key.space>have<Key.space>a<Key.space>chance<Key.space>to<Key.space>understand<Key.space>the<Key.space>specific<Key.space>areas<Key.space>of<Key.space>concern<Key.space>and<Key.space>the<Key.space>expectations<Key.space>for<Key.space>improvement,<Key.space>the<Key.space><Key.backspace><Key.backspace><Key.backspace><Key.backspace><Key.backspace><Key.backspace>.<Key.space><Key.shift>The<Key.space>facilitator<Key.space>will<Key.space>ensure<Key.space>a<Key.space>supportive<Key.space>and<Key.space>non-judgmental<Key.space>environment,<Key.space>fostering<Key.space>open<Key.space>communication<Key.space>and<Key.space>active<Key.space>listening.<Key.space>
Screenshot: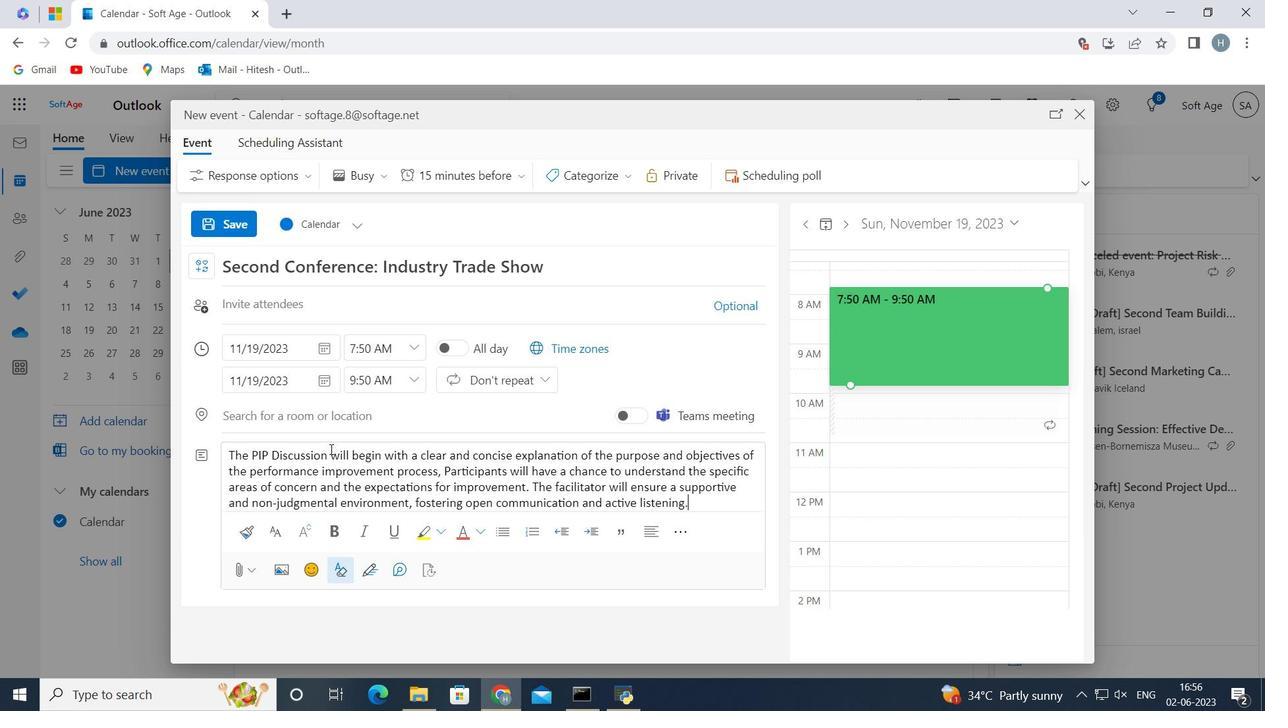 
Action: Mouse moved to (628, 174)
Screenshot: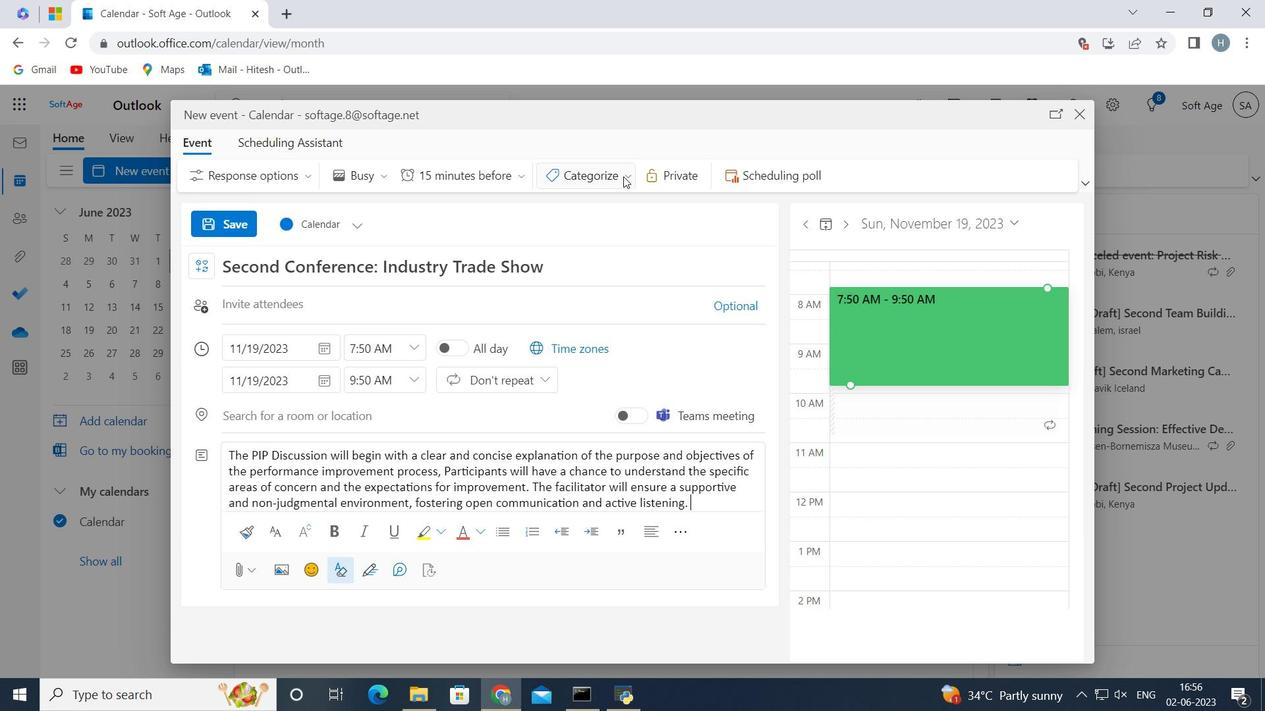 
Action: Mouse pressed left at (628, 174)
Screenshot: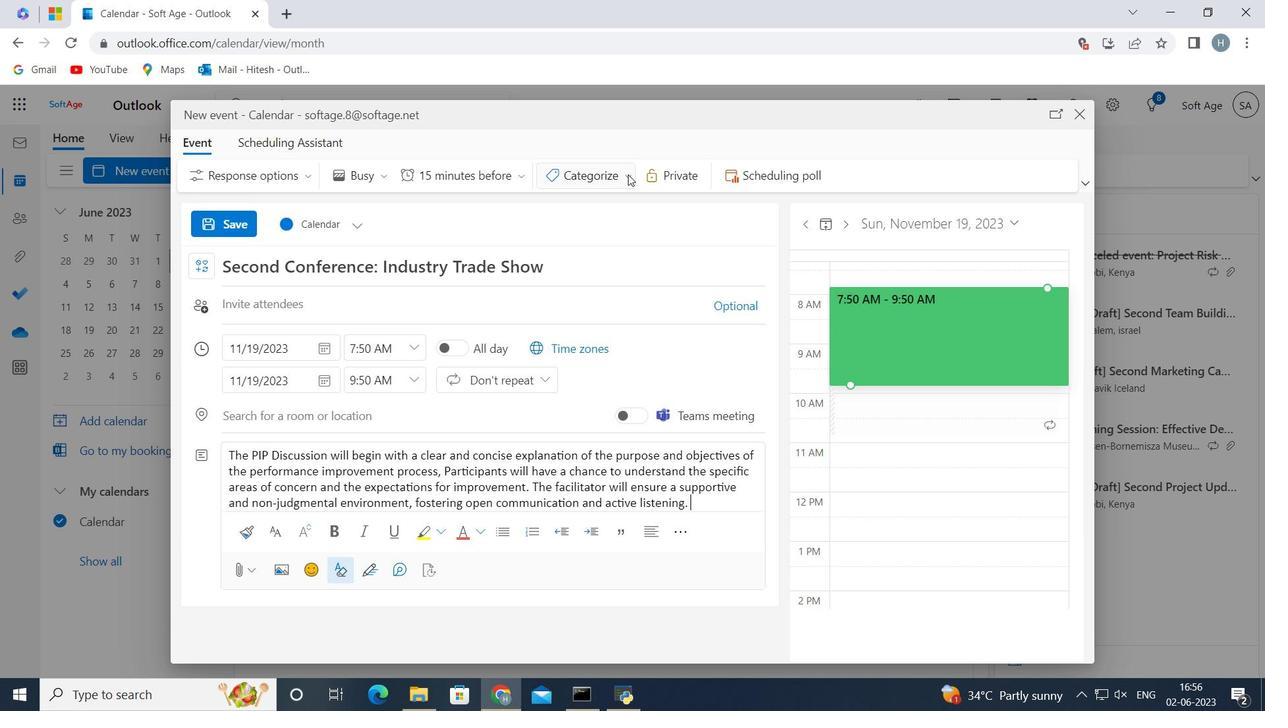 
Action: Mouse moved to (626, 205)
Screenshot: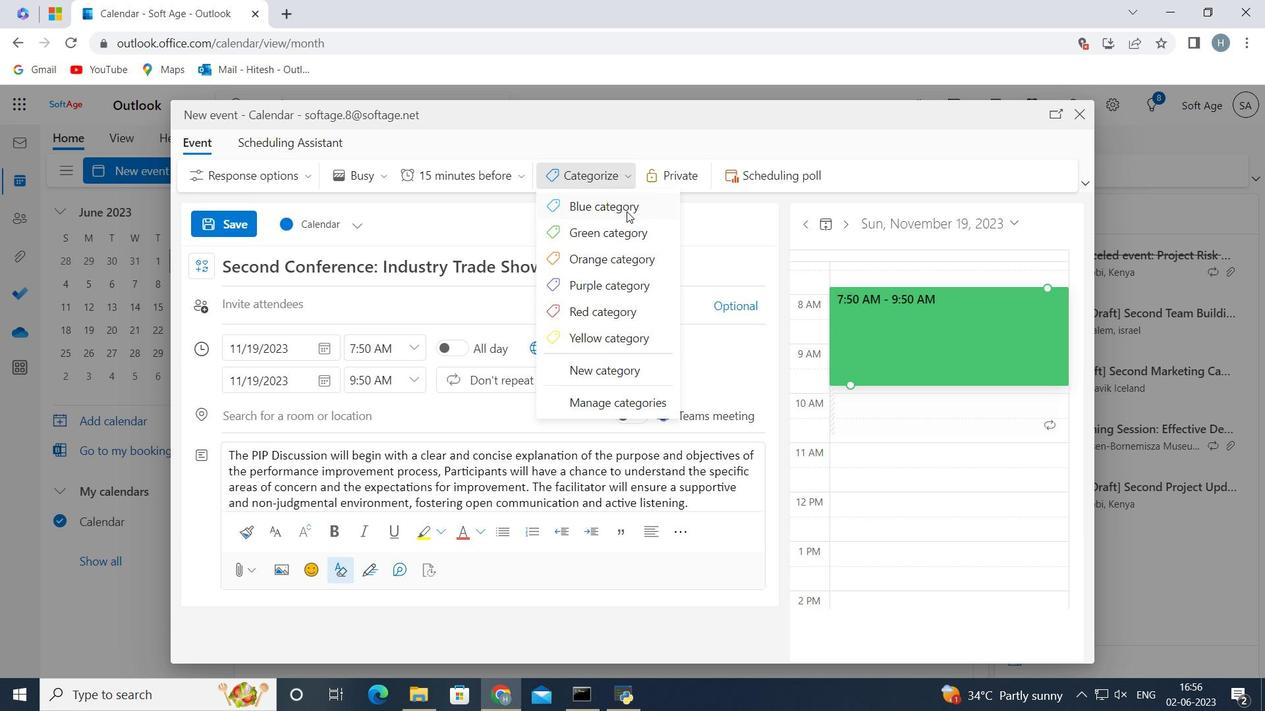 
Action: Mouse pressed left at (626, 205)
Screenshot: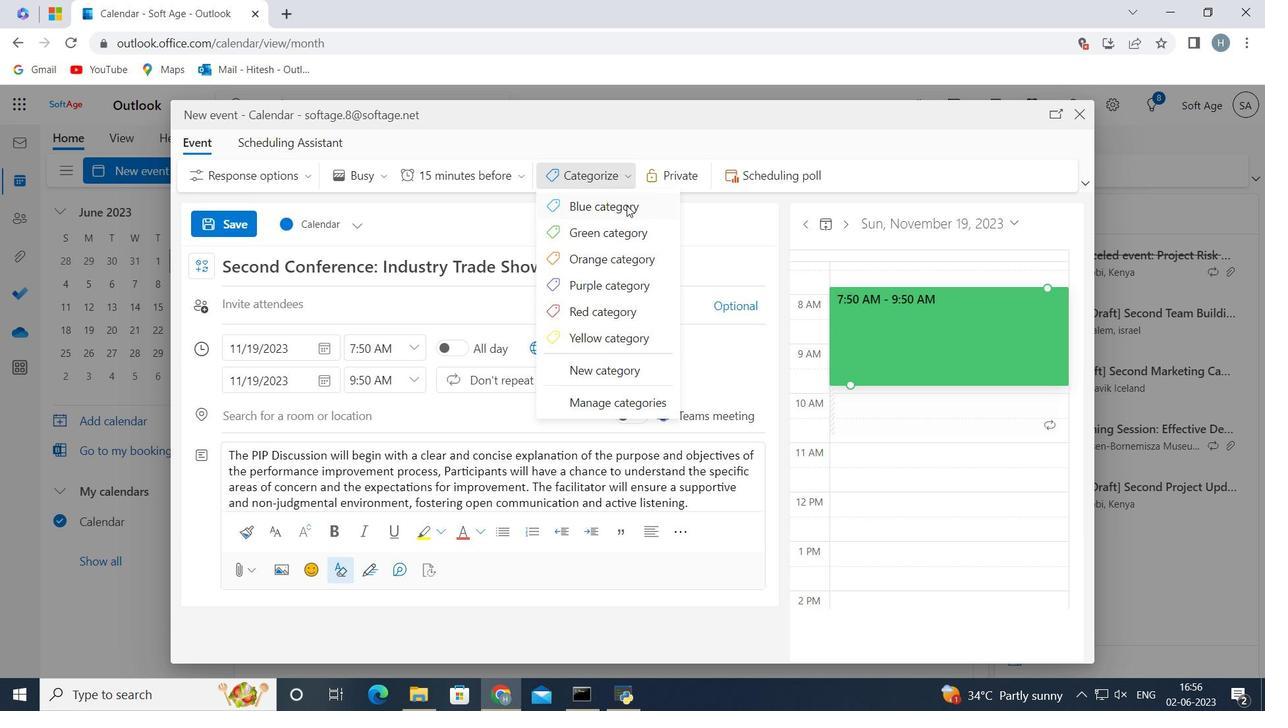 
Action: Mouse moved to (290, 406)
Screenshot: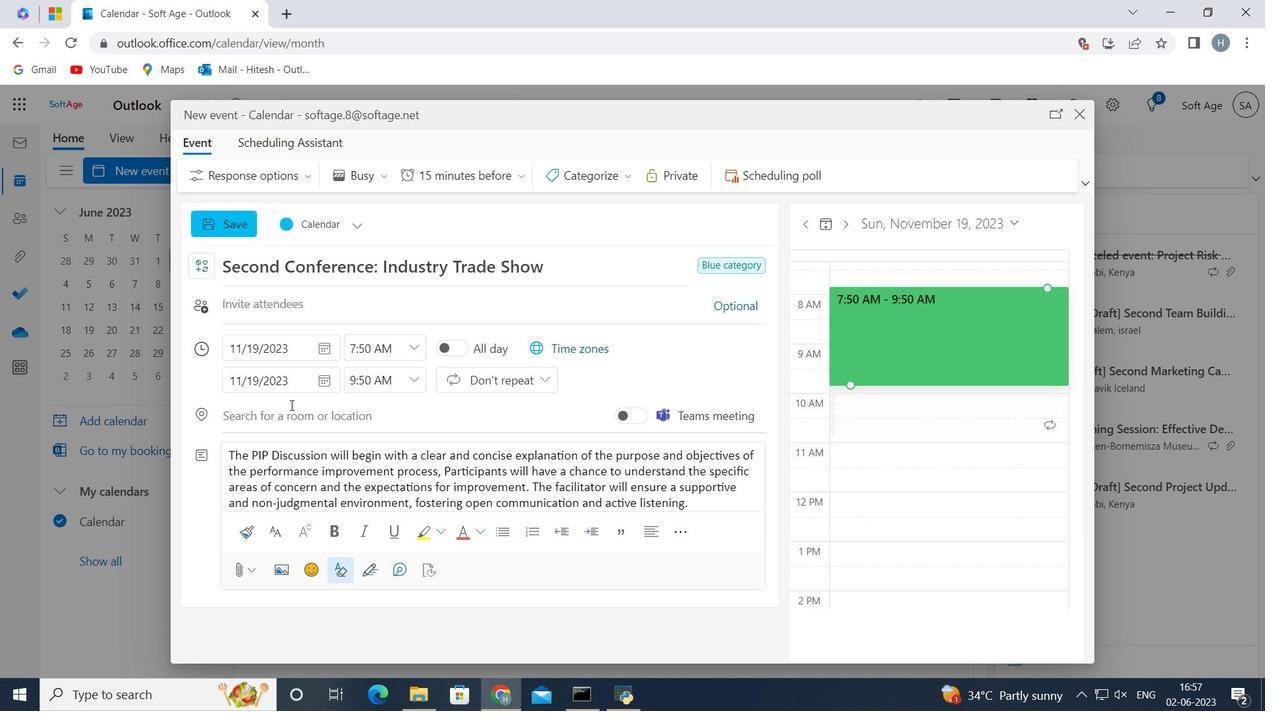 
Action: Mouse pressed left at (290, 406)
Screenshot: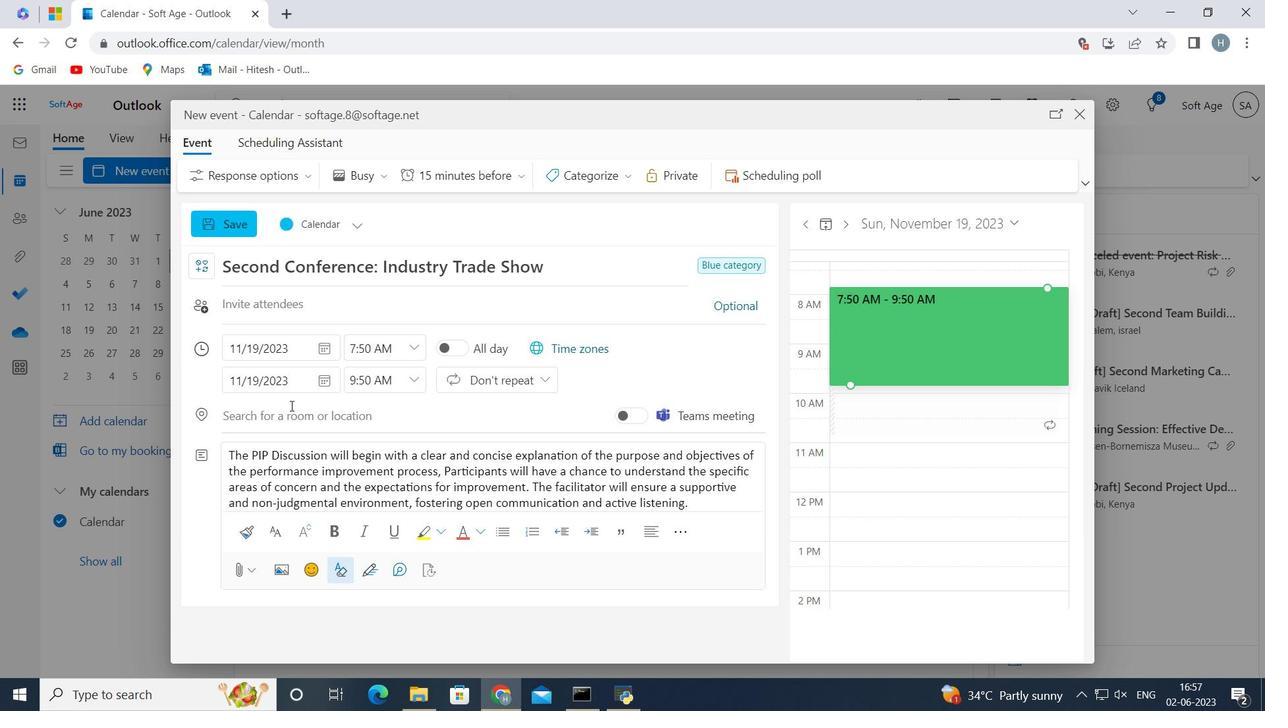 
Action: Mouse moved to (307, 418)
Screenshot: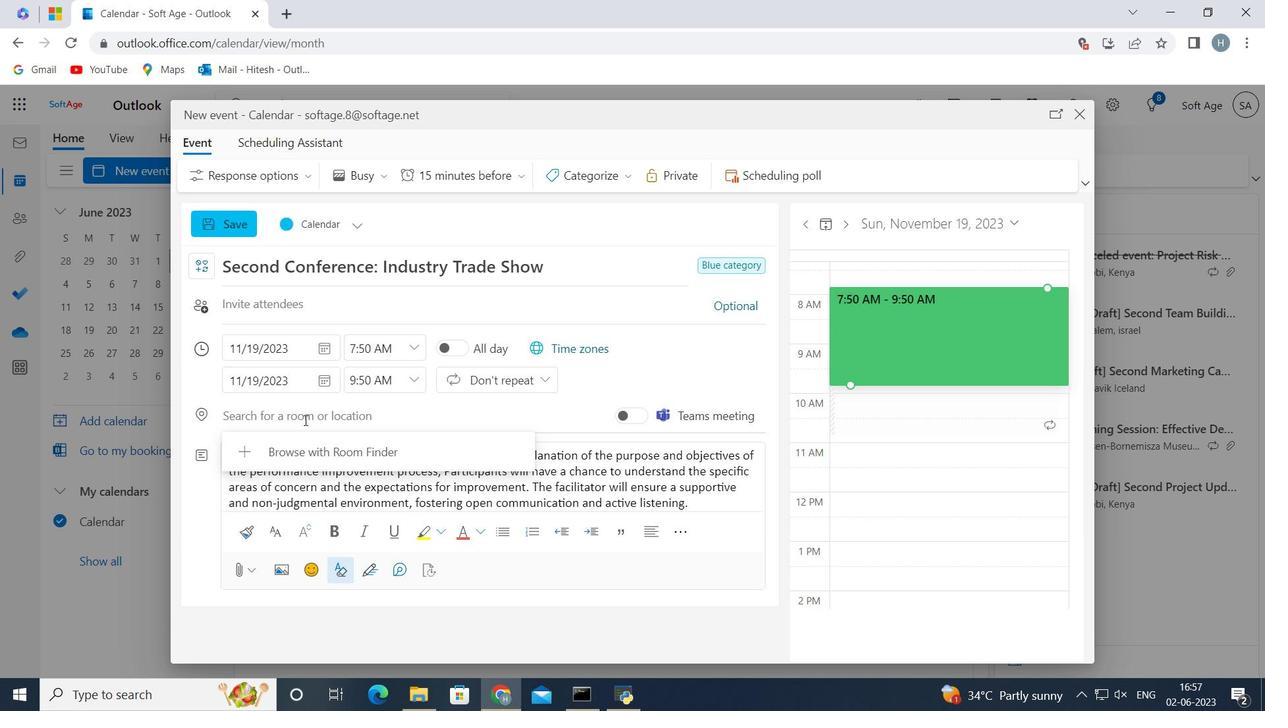 
Action: Key pressed <Key.shift><Key.shift><Key.shift><Key.shift><Key.shift><Key.shift><Key.shift><Key.shift><Key.shift>Brussels,<Key.space><Key.shift>Belgu<Key.backspace>ium<Key.space>
Screenshot: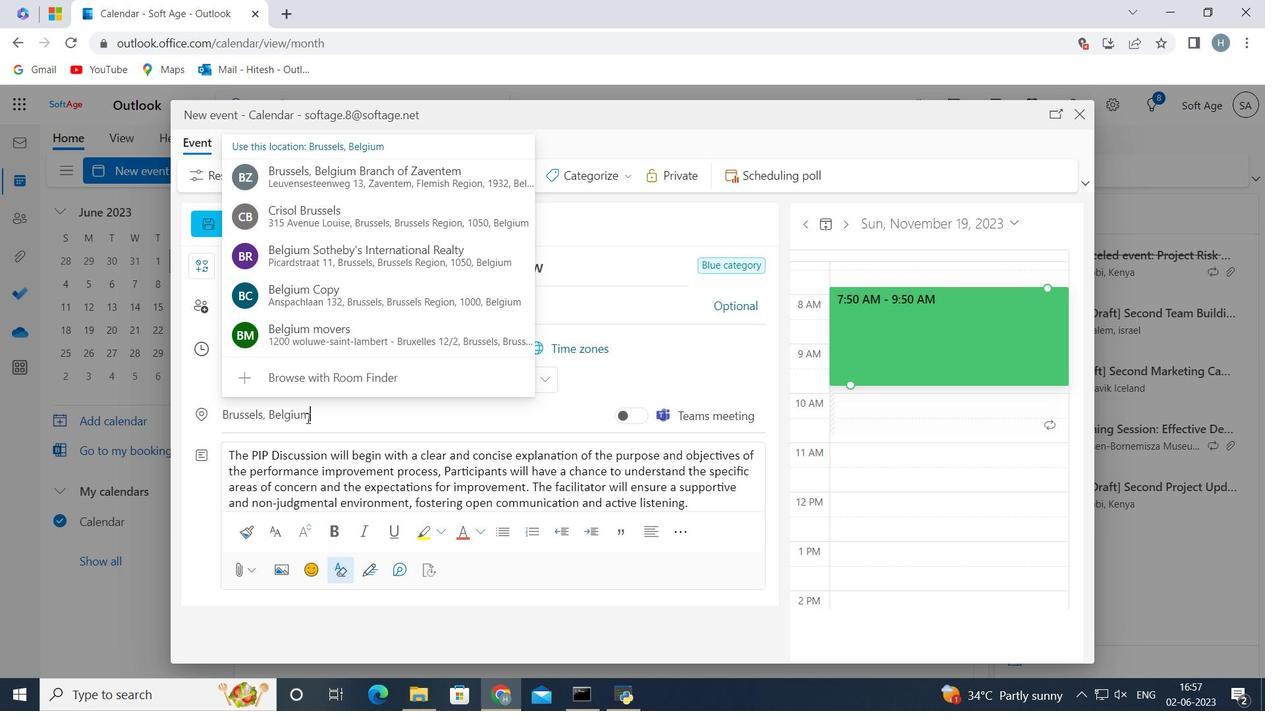 
Action: Mouse moved to (629, 373)
Screenshot: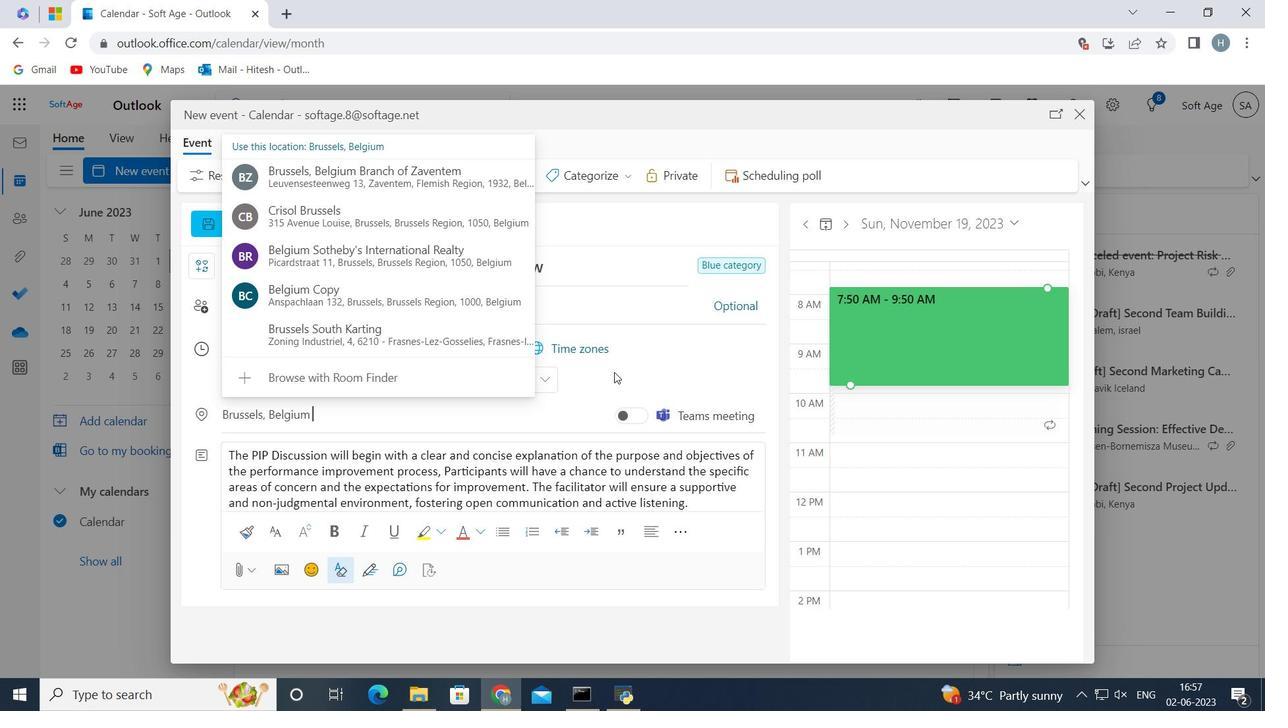 
Action: Mouse pressed left at (629, 373)
Screenshot: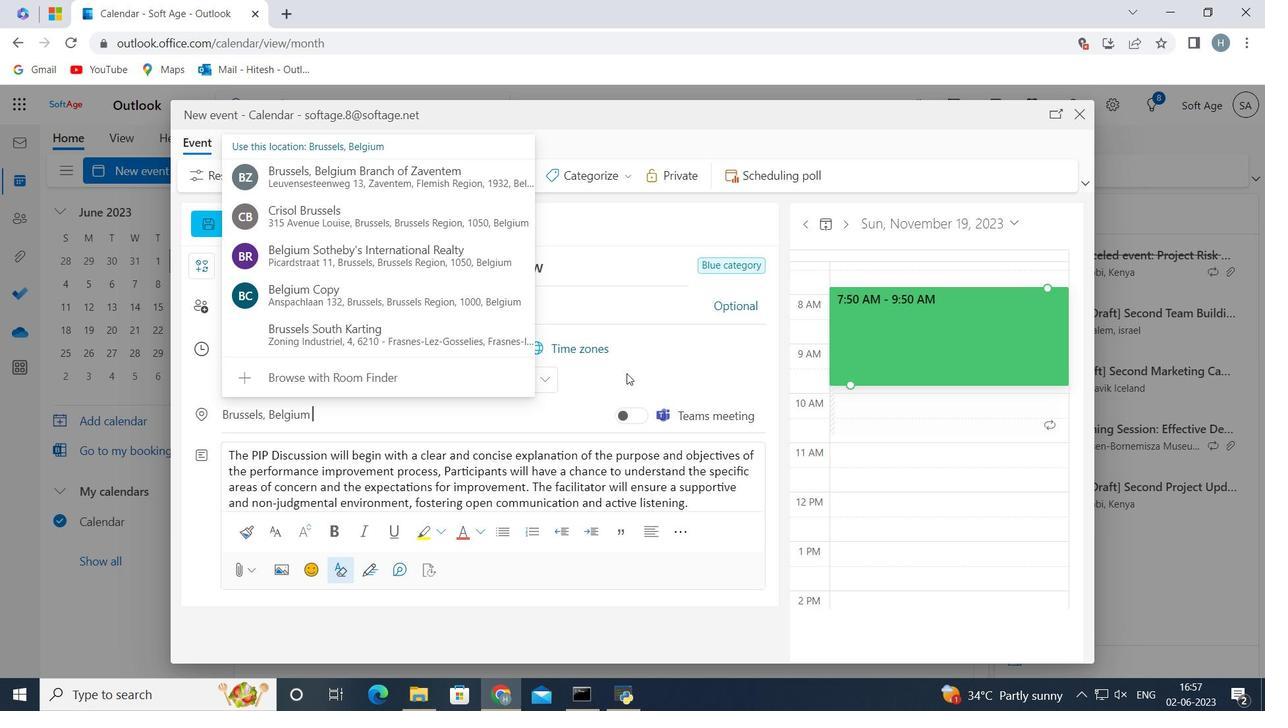 
Action: Mouse moved to (352, 301)
Screenshot: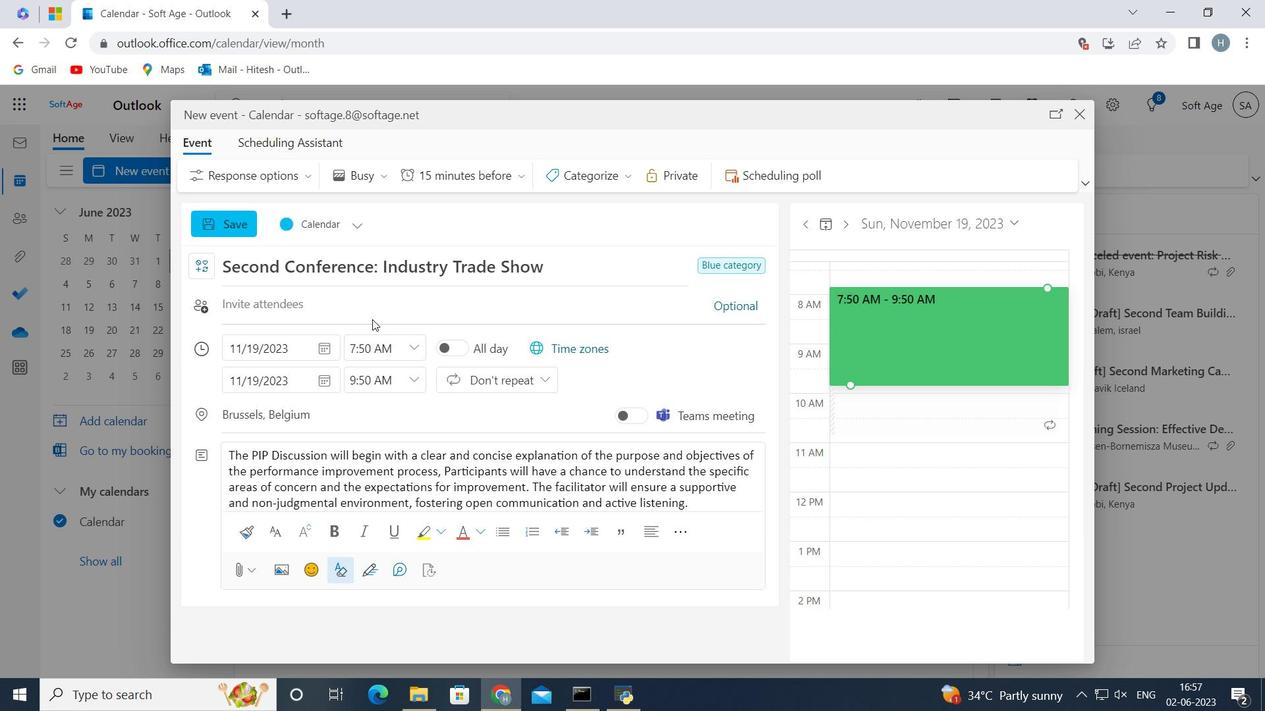 
Action: Mouse pressed left at (352, 301)
Screenshot: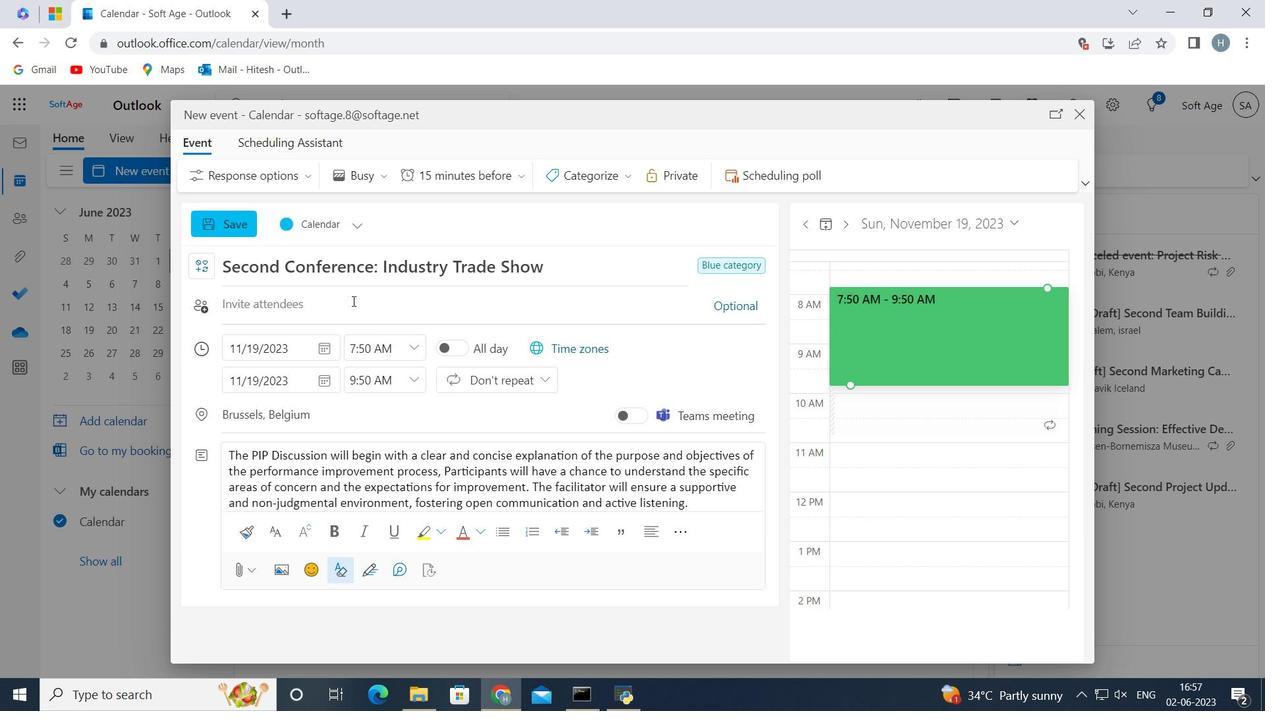 
Action: Key pressed softage.7<Key.shift>@softage.net
Screenshot: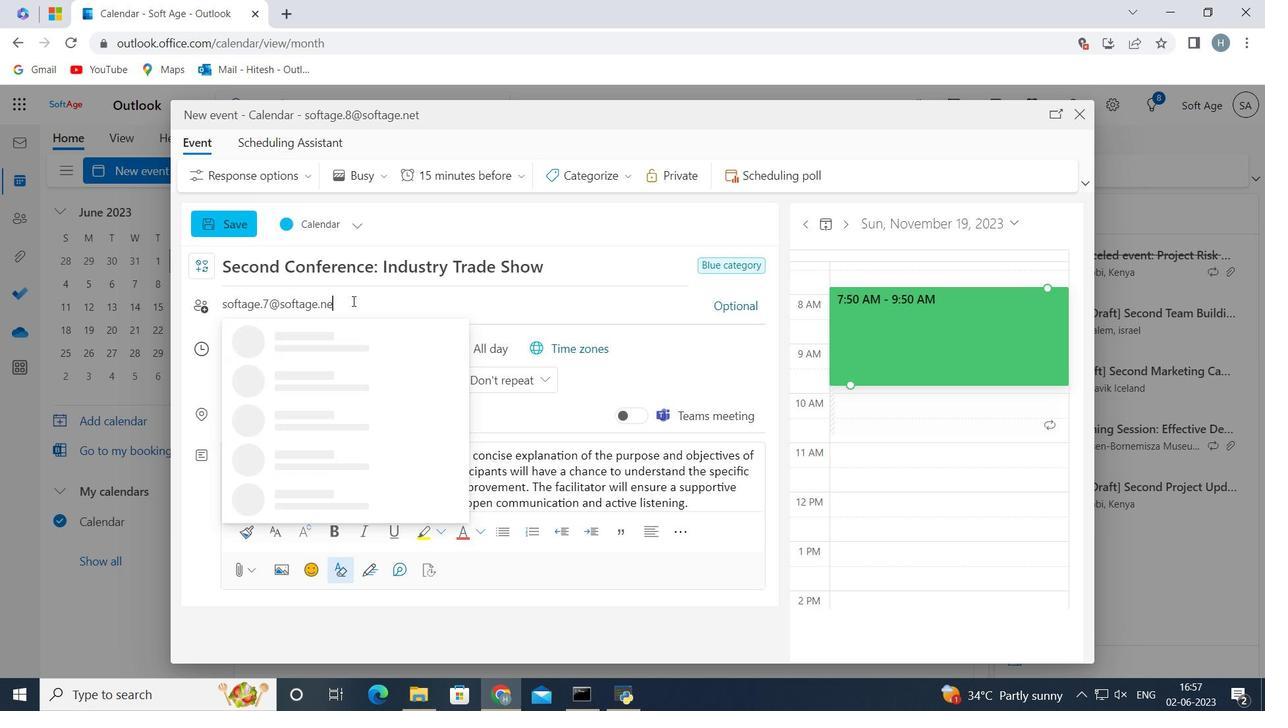 
Action: Mouse moved to (352, 332)
Screenshot: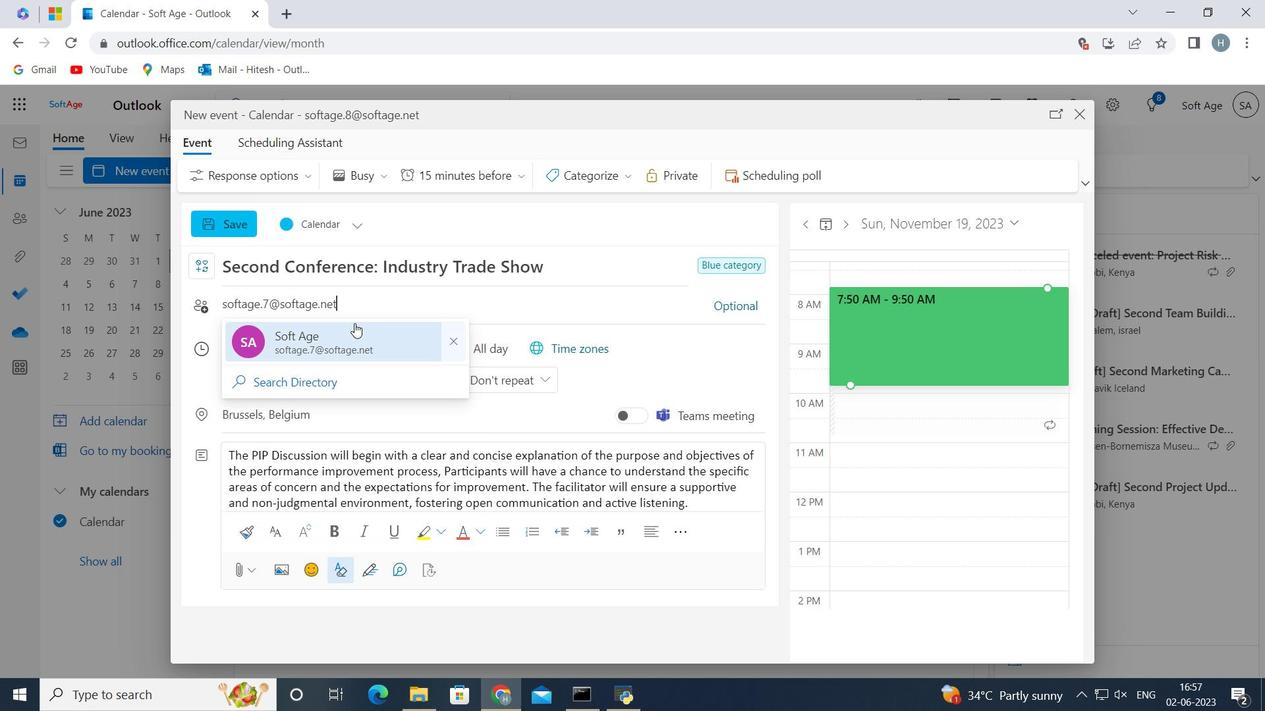 
Action: Mouse pressed left at (352, 332)
Screenshot: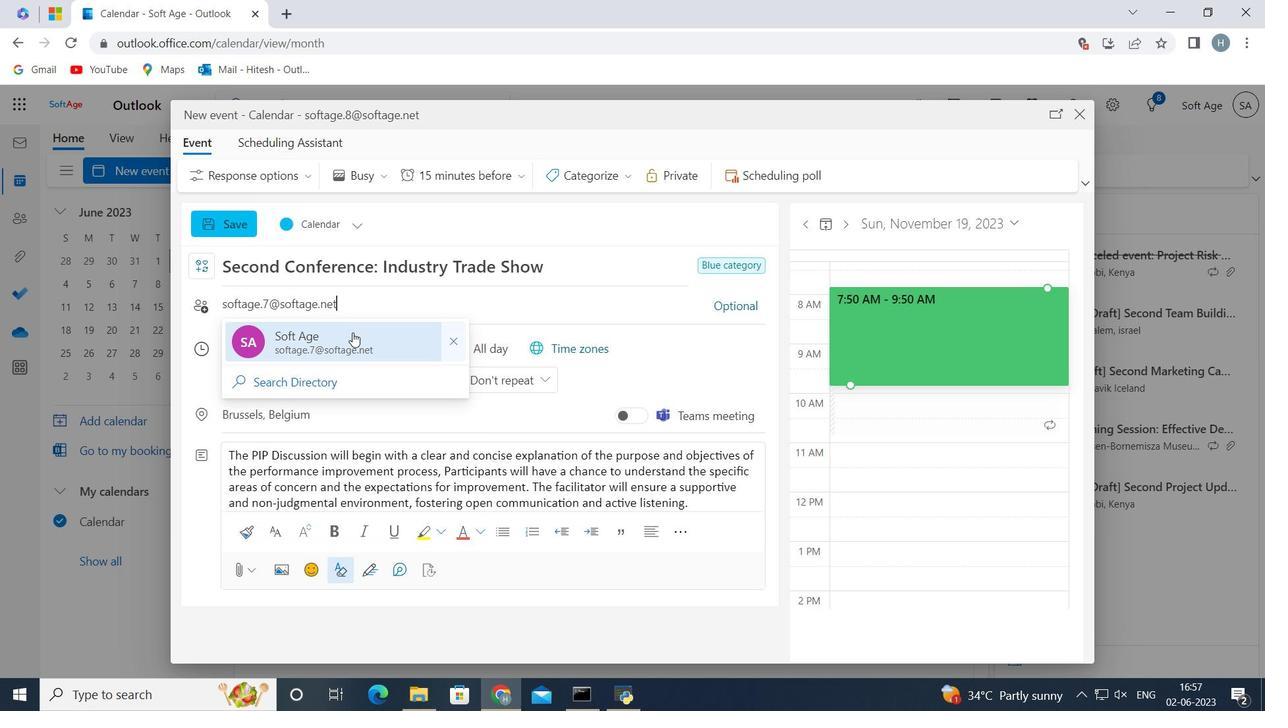 
Action: Mouse moved to (362, 307)
Screenshot: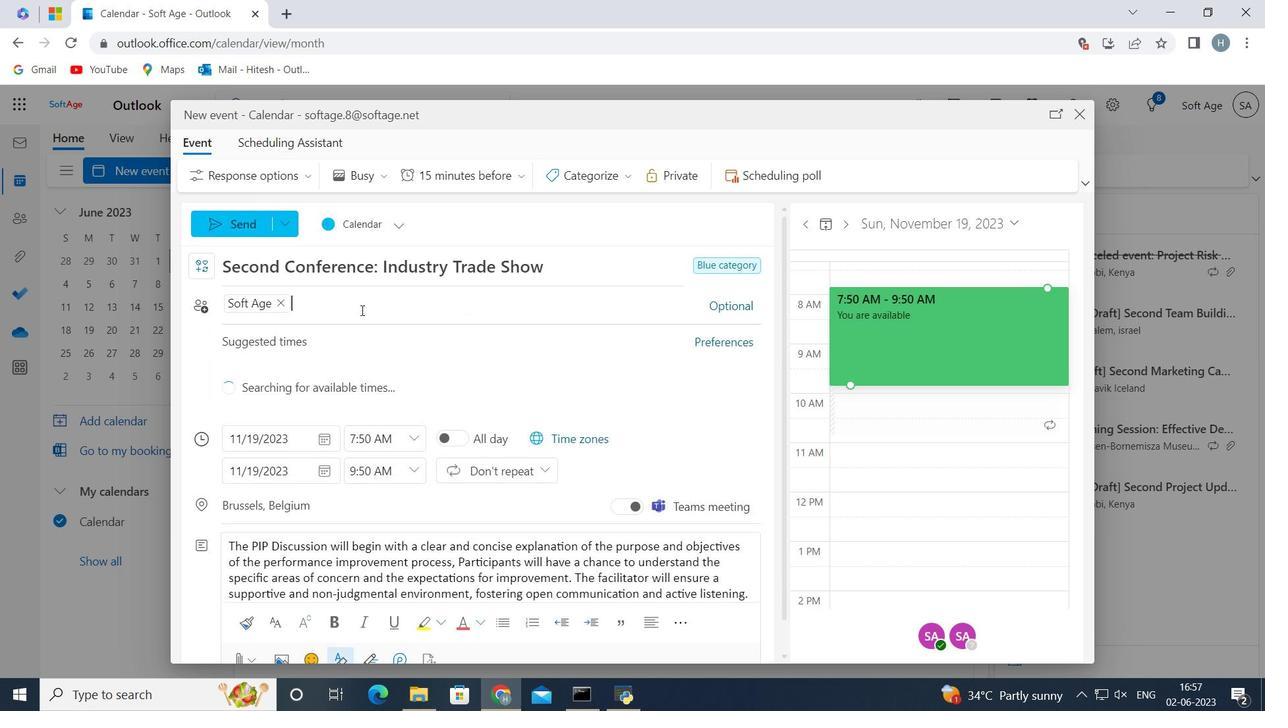 
Action: Key pressed softage.8<Key.shift>@<Key.backspace><Key.backspace>9<Key.shift>@softage.net
Screenshot: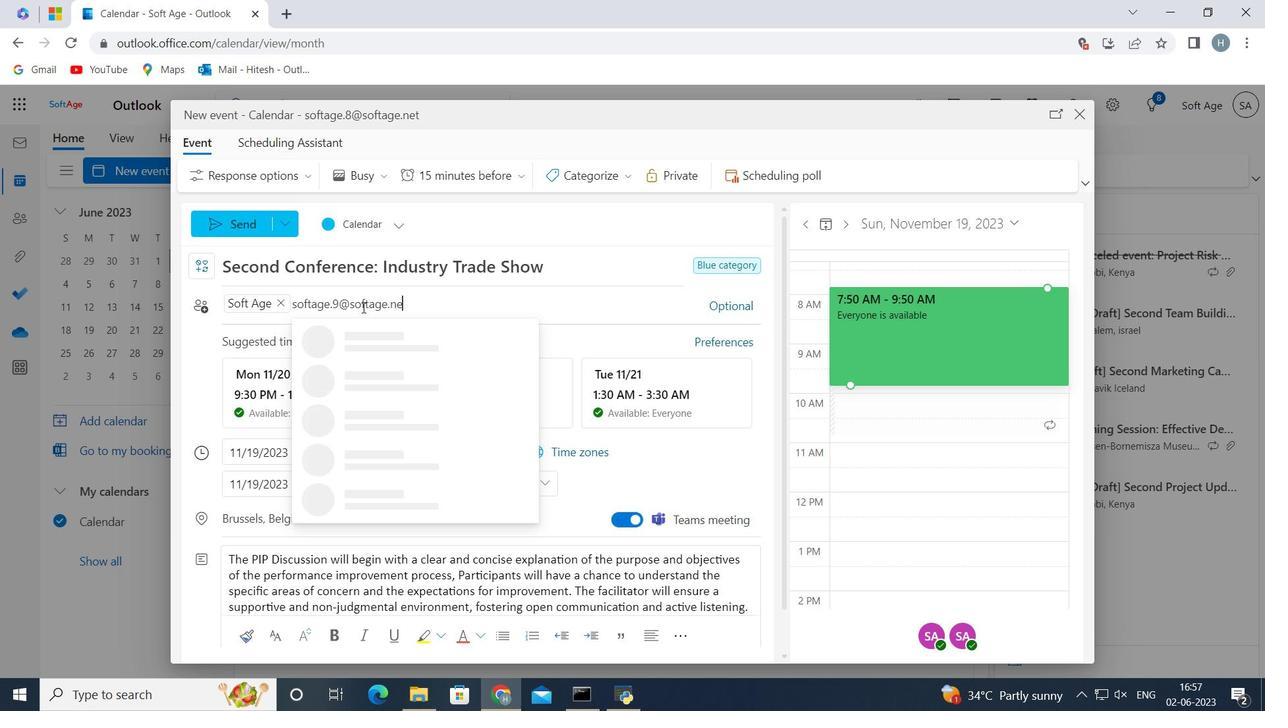 
Action: Mouse moved to (391, 337)
Screenshot: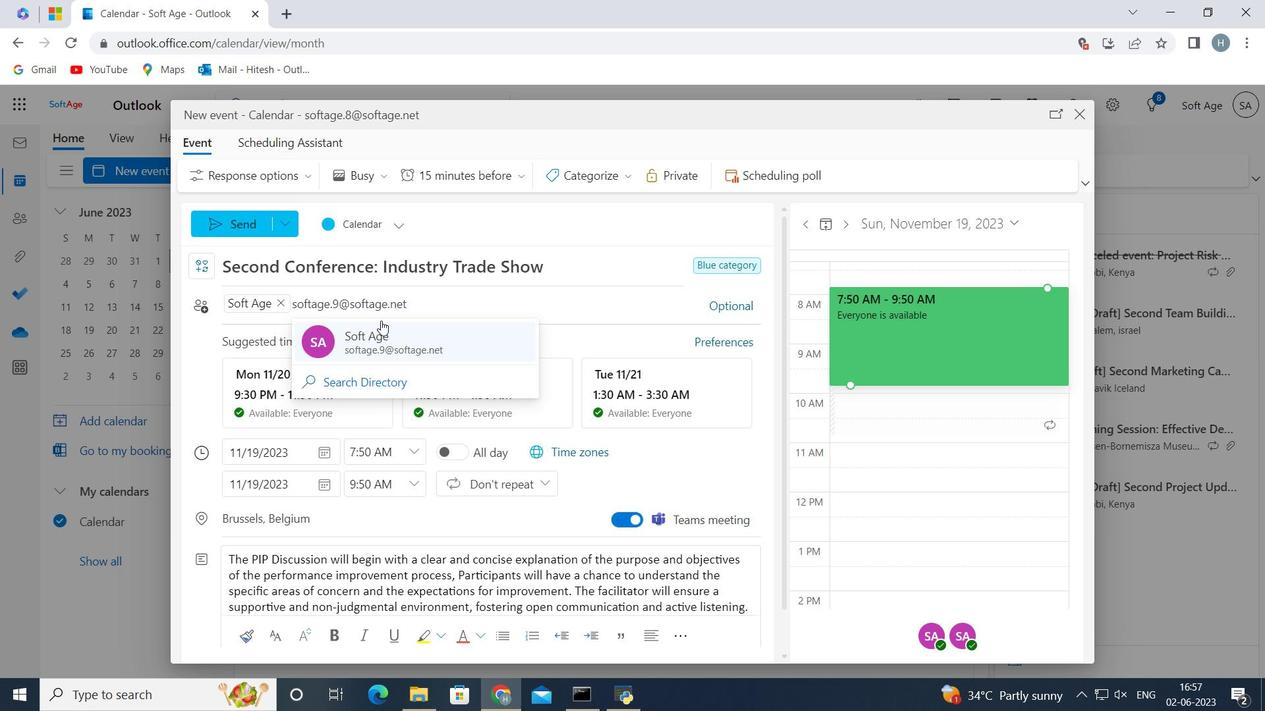 
Action: Mouse pressed left at (391, 337)
Screenshot: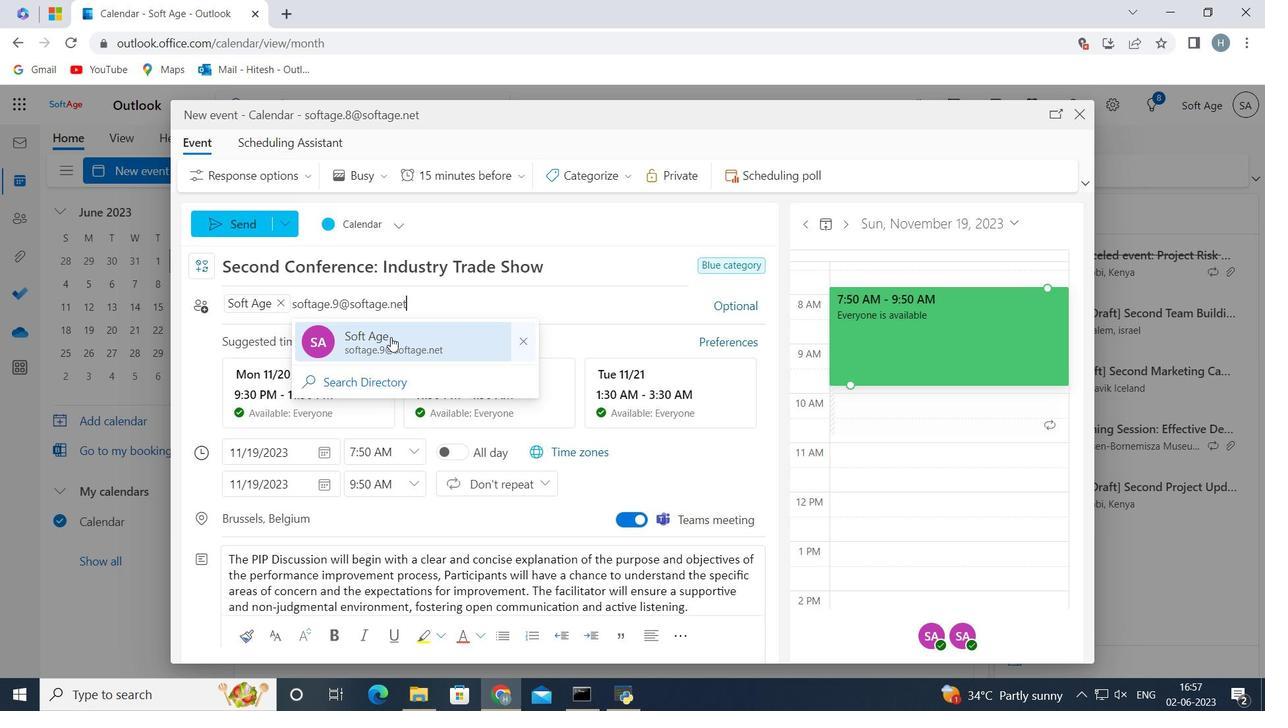 
Action: Mouse moved to (514, 176)
Screenshot: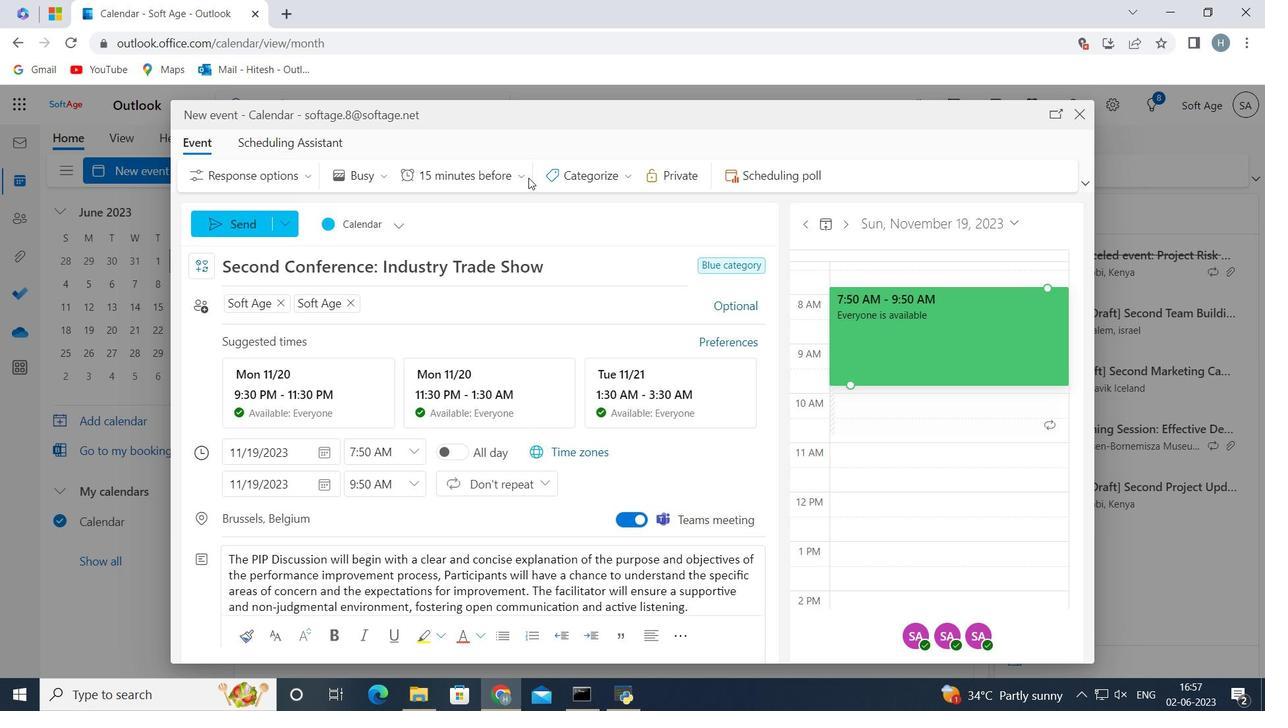 
Action: Mouse pressed left at (514, 176)
Screenshot: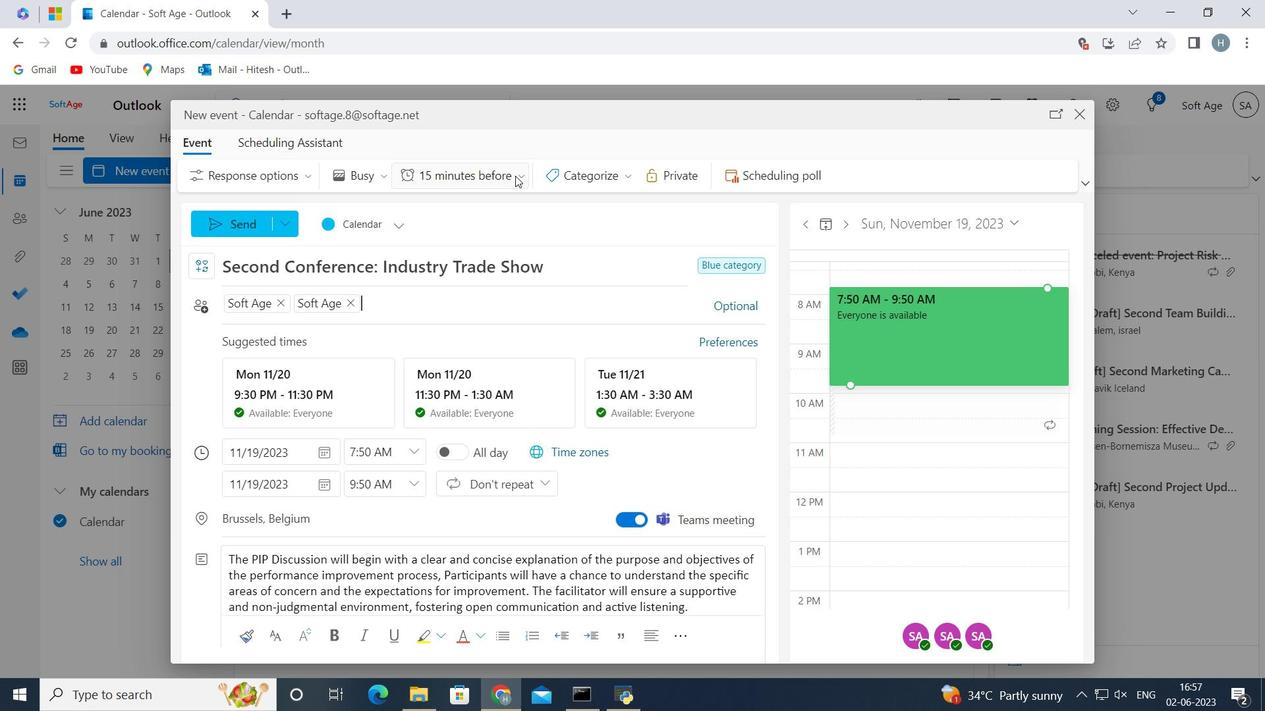 
Action: Mouse moved to (485, 354)
Screenshot: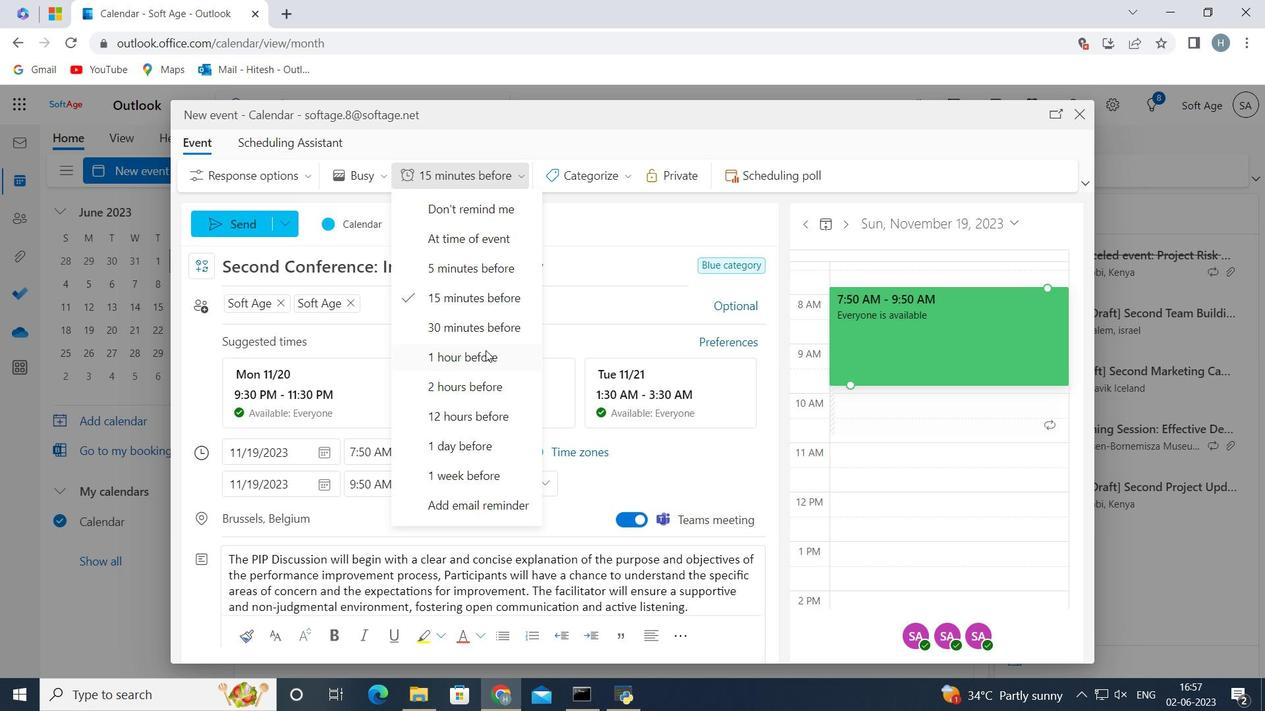 
Action: Mouse pressed left at (485, 354)
Screenshot: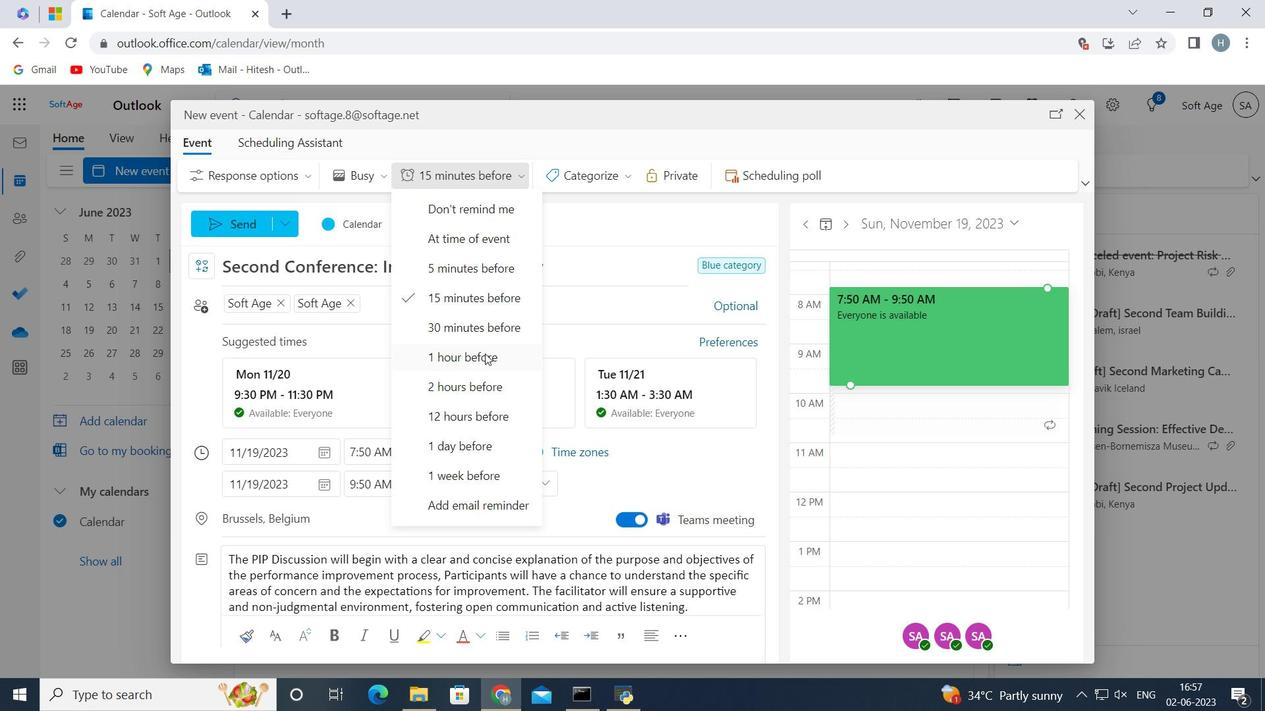 
